 Task: Add a signature Anna Garcia containing Looking forward to connecting, Anna Garcia to email address softage.10@softage.net and add a label Authentication
Action: Mouse moved to (88, 103)
Screenshot: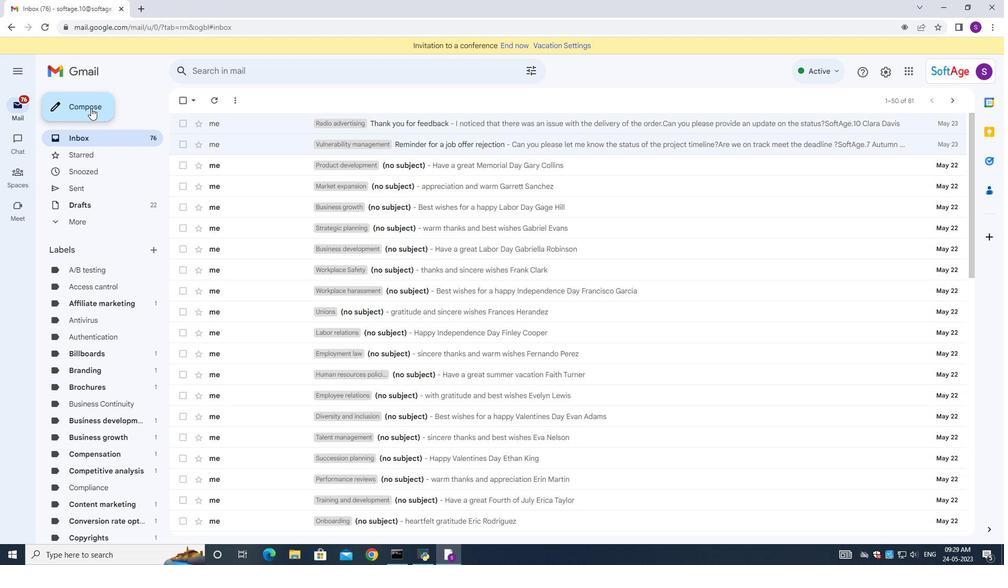 
Action: Mouse pressed left at (88, 103)
Screenshot: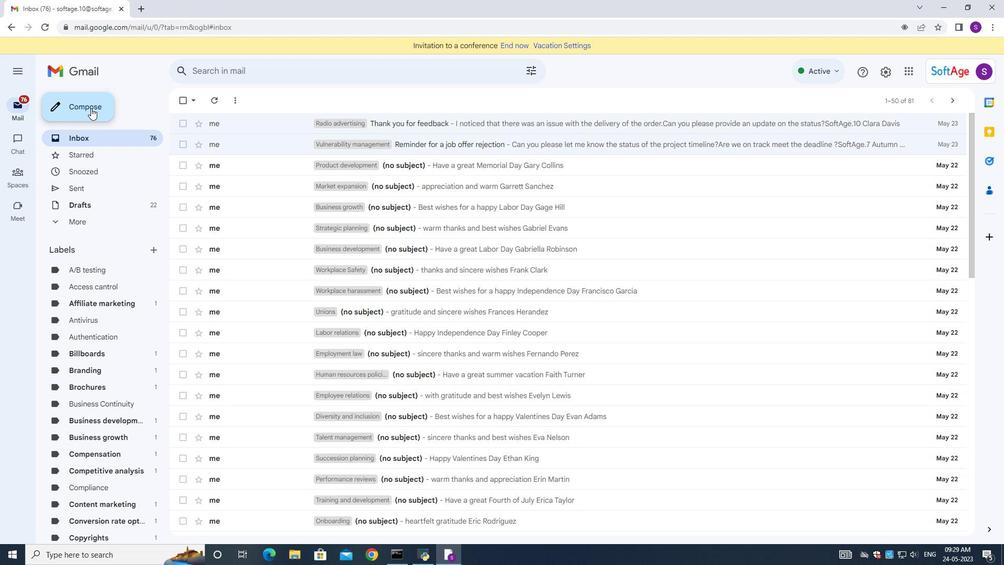 
Action: Mouse moved to (842, 524)
Screenshot: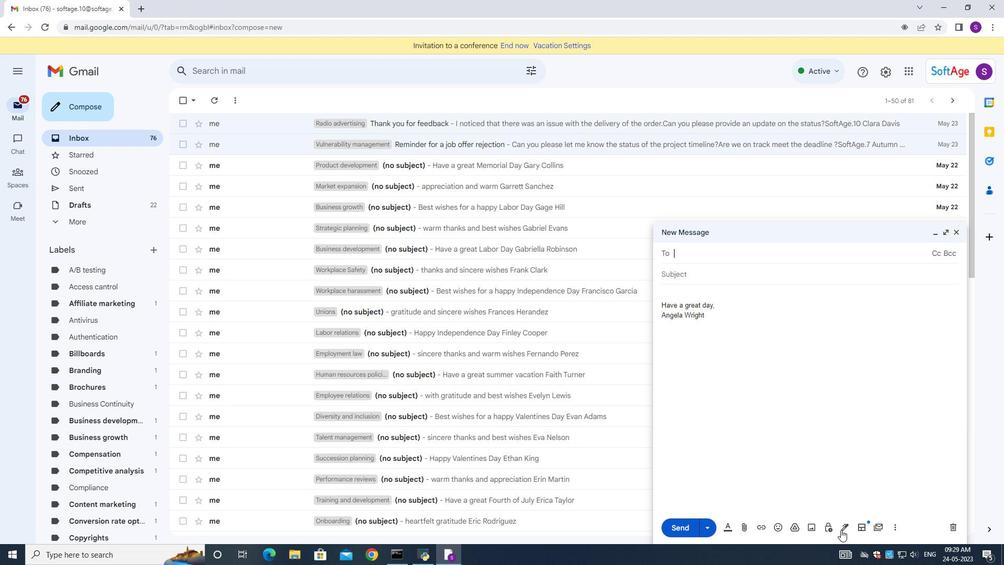 
Action: Mouse pressed left at (842, 524)
Screenshot: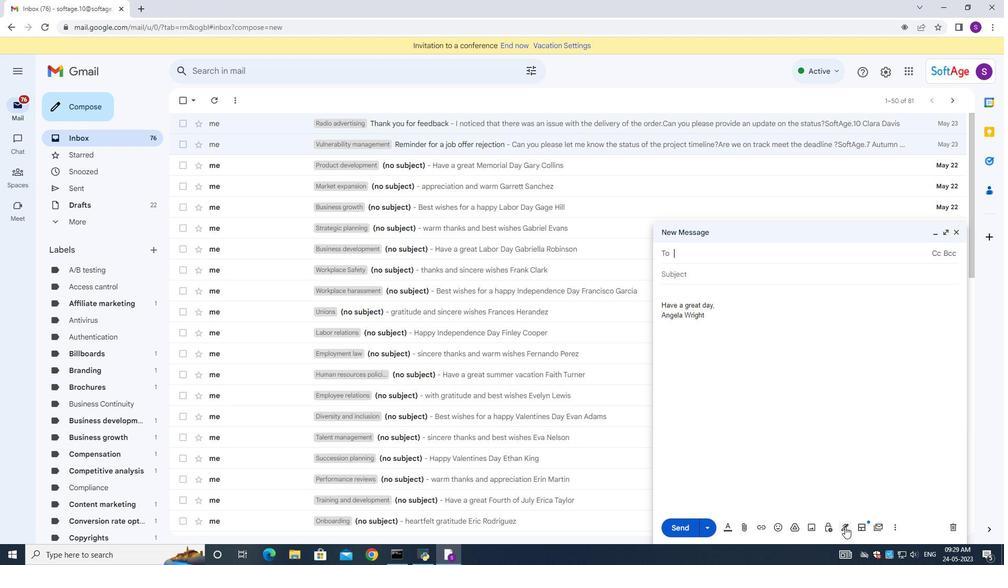 
Action: Mouse moved to (876, 470)
Screenshot: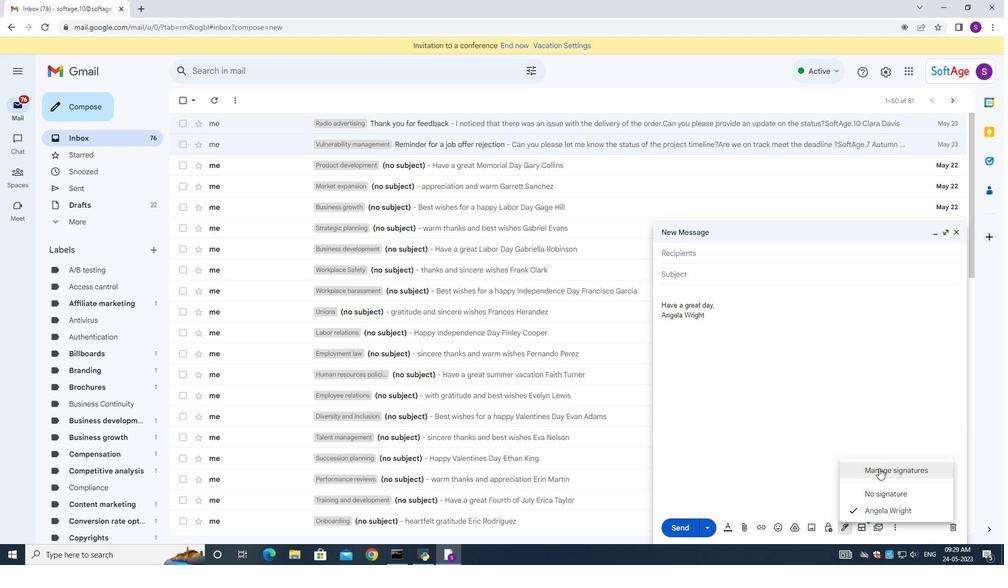 
Action: Mouse pressed left at (876, 470)
Screenshot: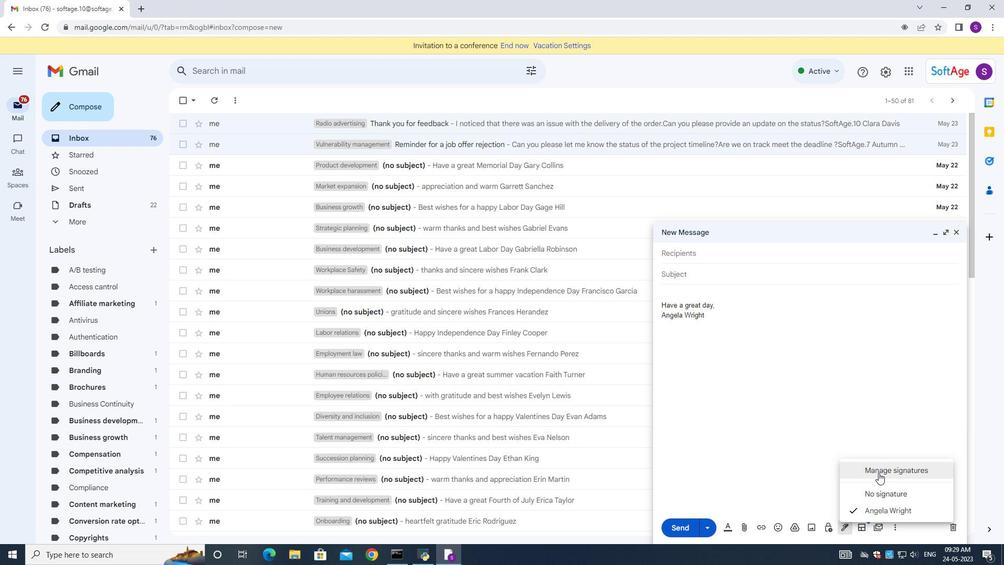 
Action: Mouse moved to (536, 255)
Screenshot: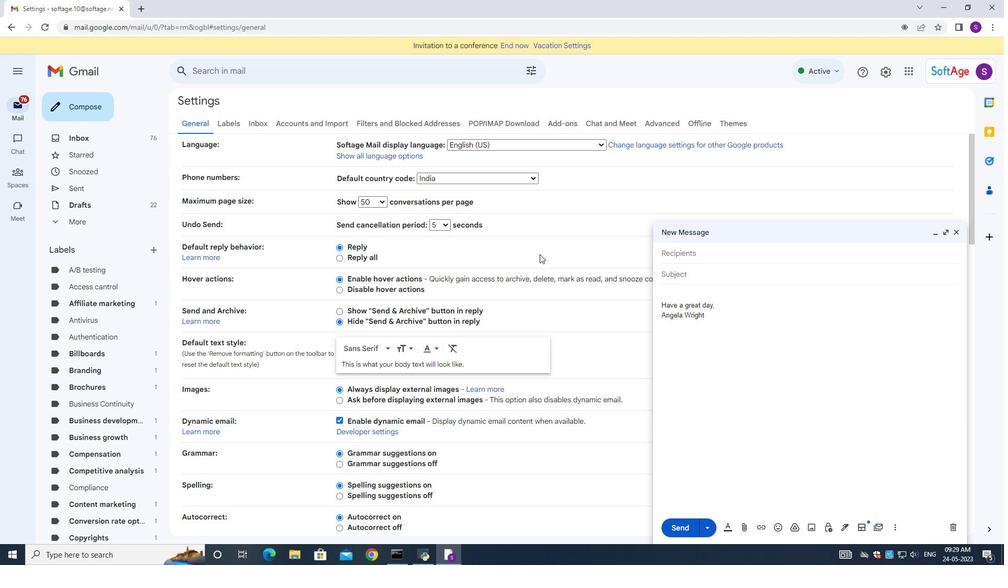 
Action: Mouse scrolled (536, 255) with delta (0, 0)
Screenshot: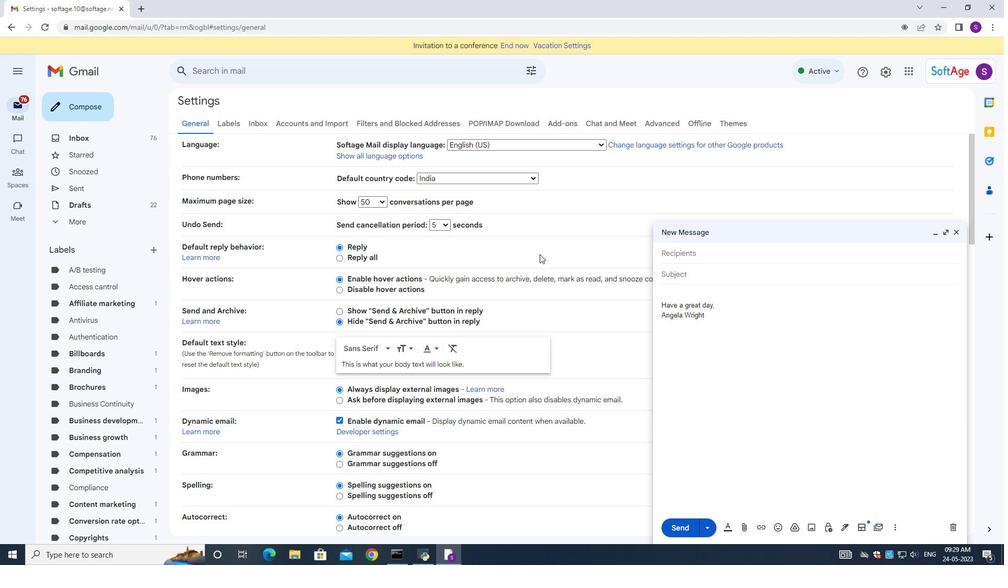 
Action: Mouse moved to (535, 258)
Screenshot: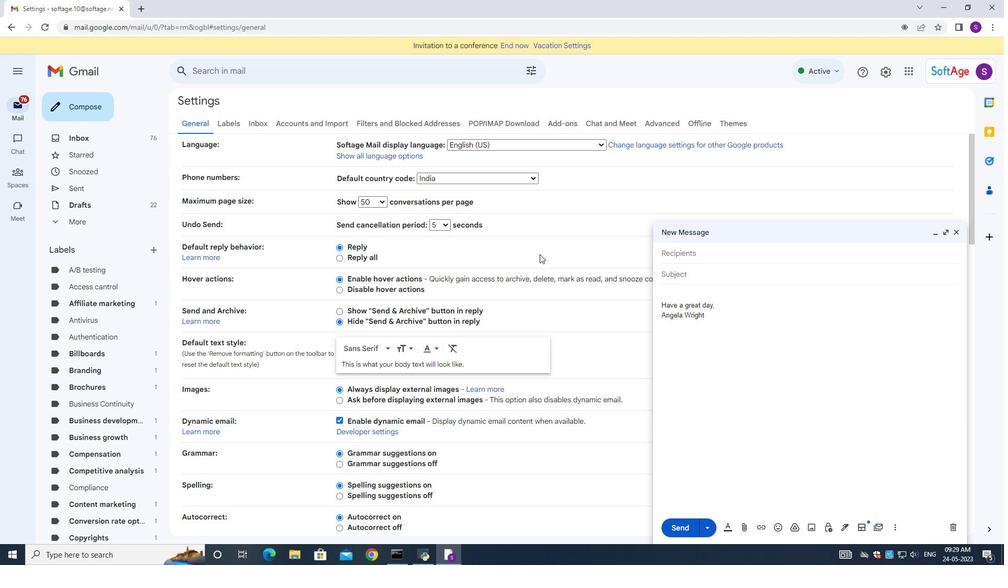 
Action: Mouse scrolled (535, 258) with delta (0, 0)
Screenshot: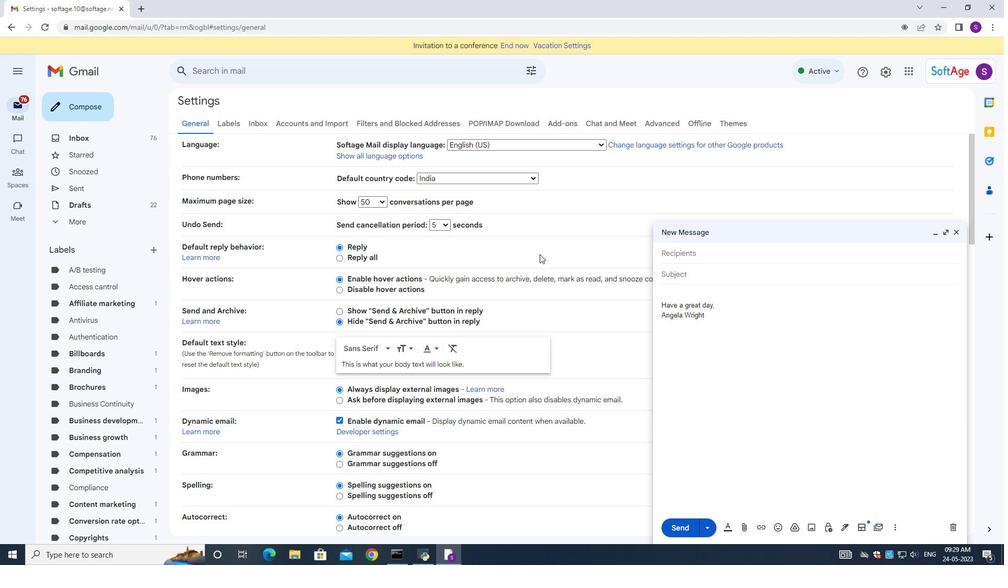 
Action: Mouse moved to (534, 258)
Screenshot: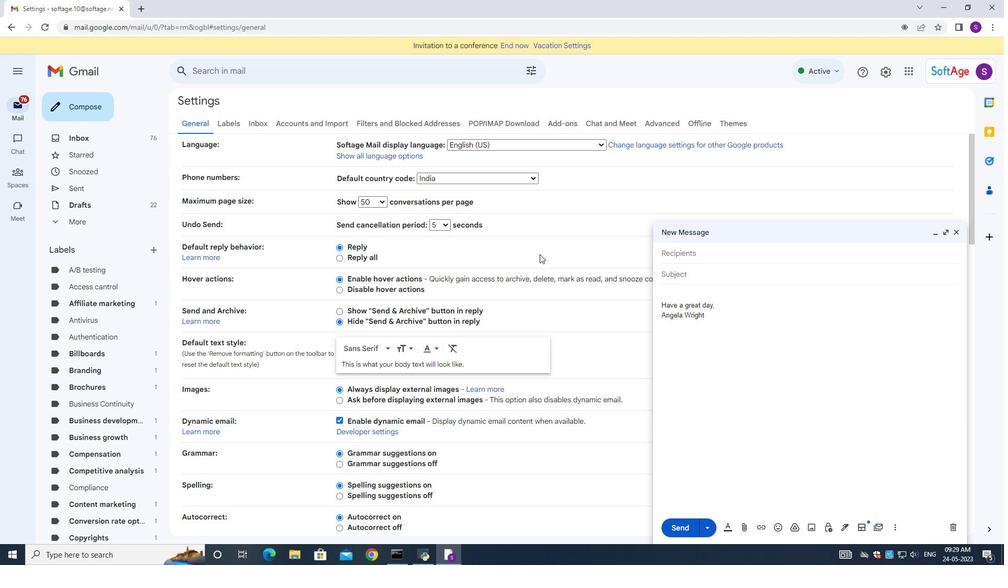 
Action: Mouse scrolled (534, 258) with delta (0, 0)
Screenshot: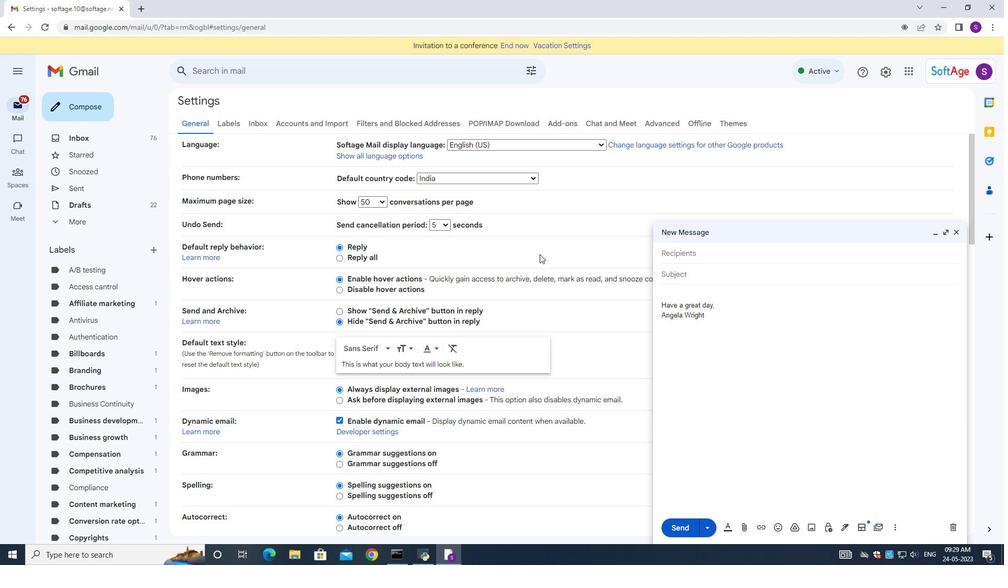 
Action: Mouse moved to (534, 259)
Screenshot: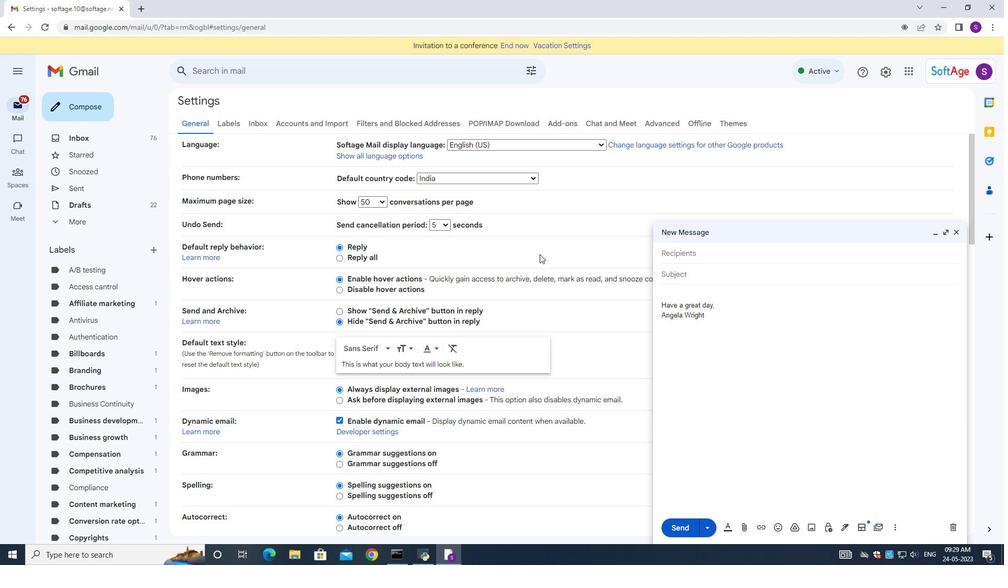 
Action: Mouse scrolled (534, 258) with delta (0, 0)
Screenshot: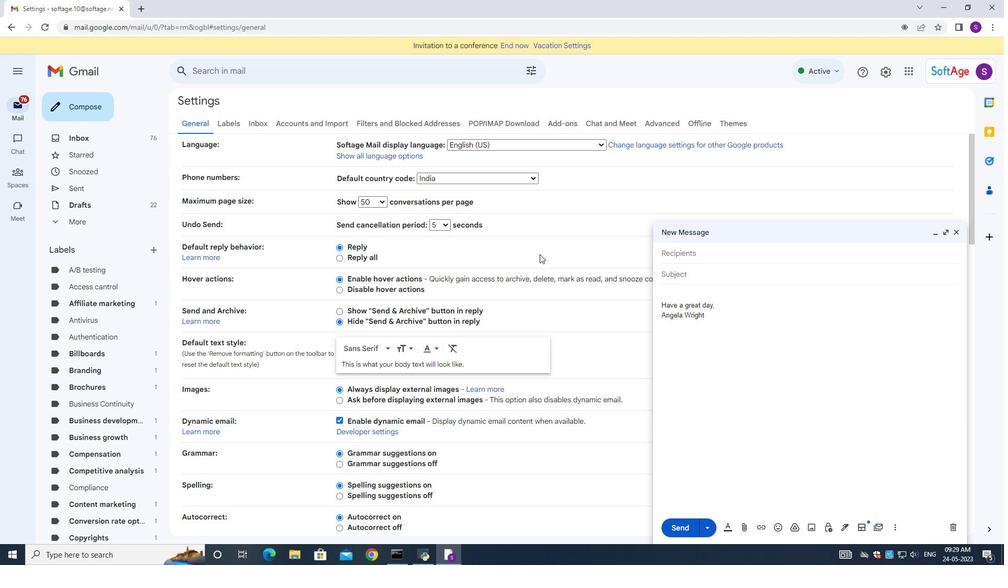 
Action: Mouse scrolled (534, 258) with delta (0, 0)
Screenshot: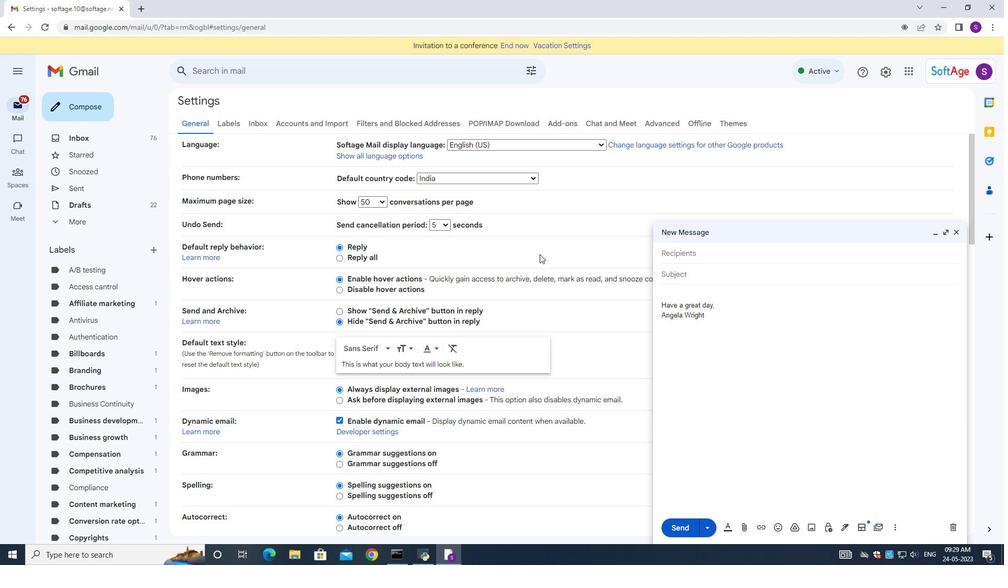 
Action: Mouse scrolled (534, 258) with delta (0, 0)
Screenshot: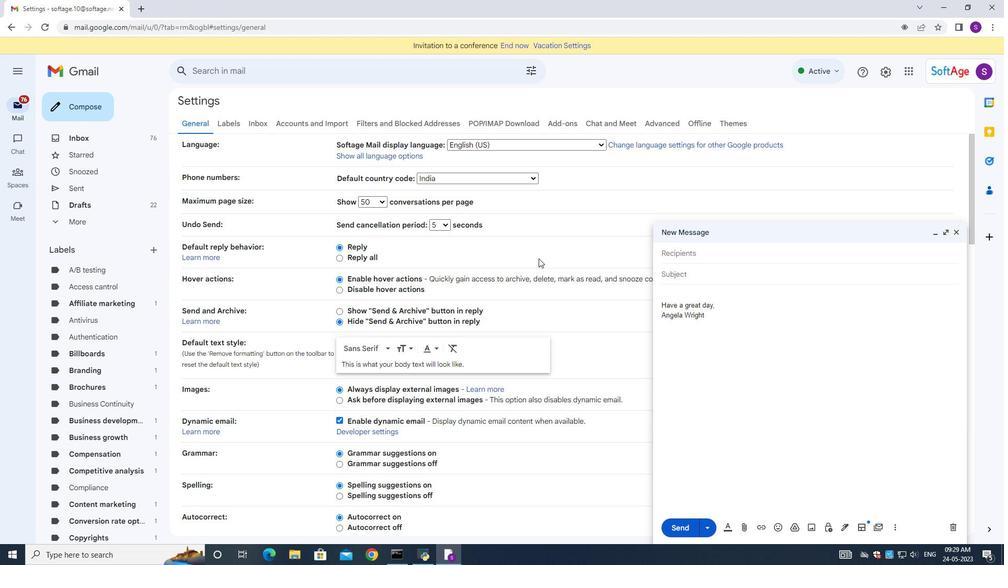 
Action: Mouse moved to (527, 274)
Screenshot: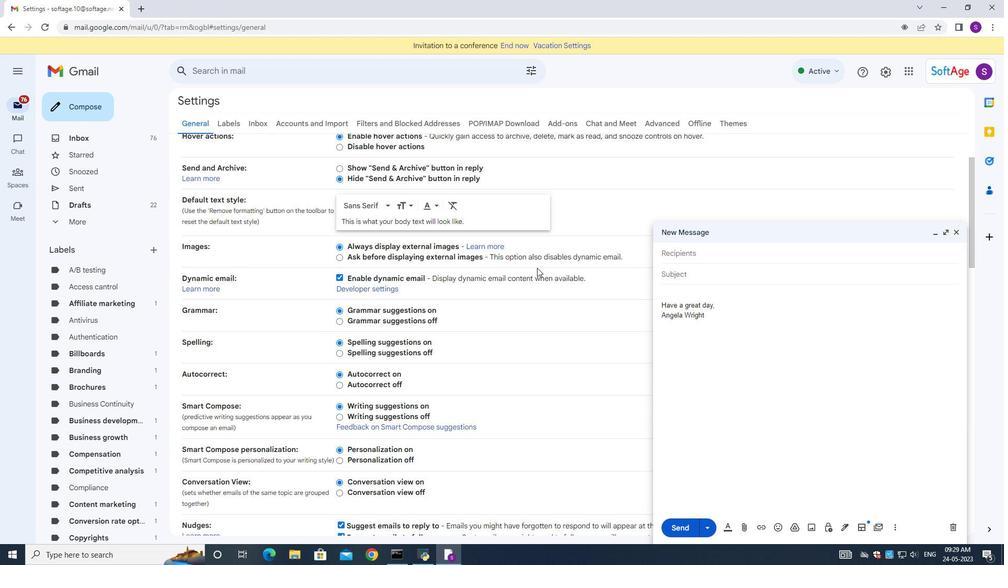 
Action: Mouse scrolled (527, 274) with delta (0, 0)
Screenshot: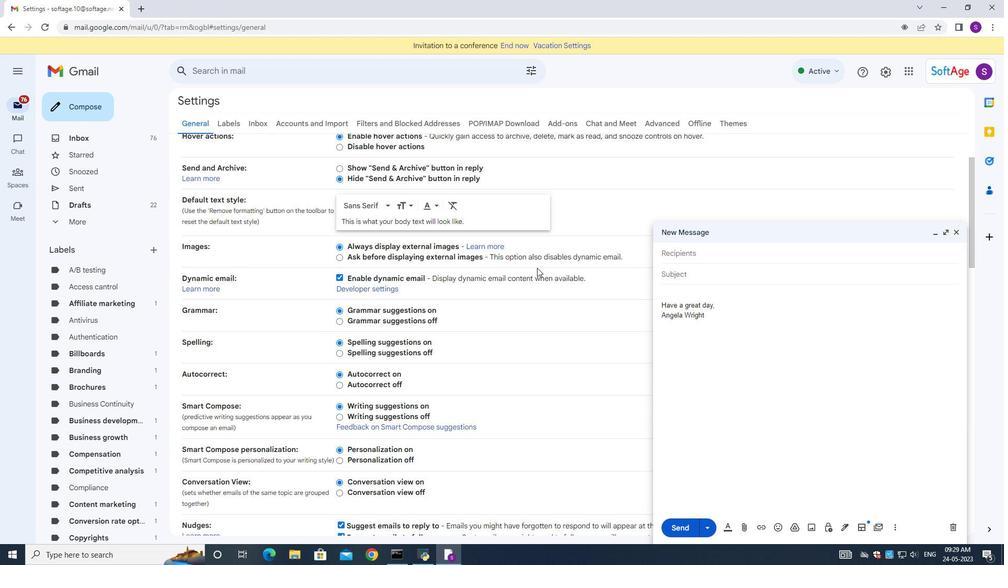 
Action: Mouse moved to (526, 275)
Screenshot: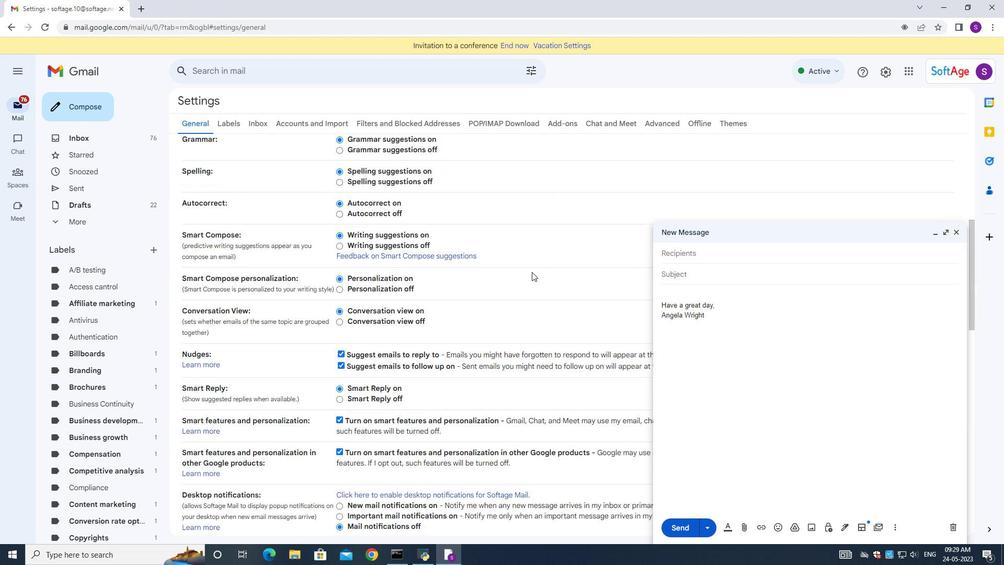 
Action: Mouse scrolled (526, 274) with delta (0, 0)
Screenshot: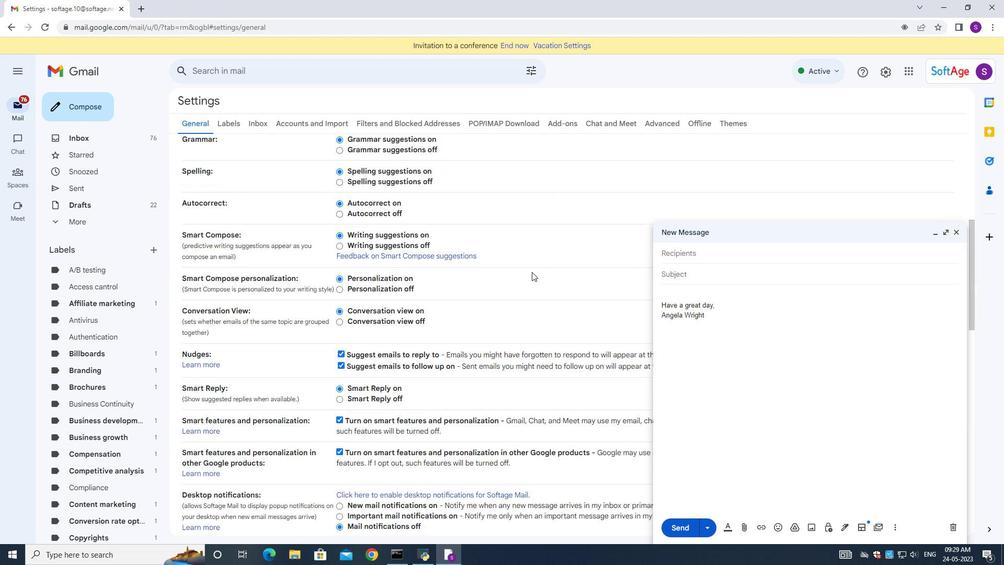 
Action: Mouse scrolled (526, 274) with delta (0, 0)
Screenshot: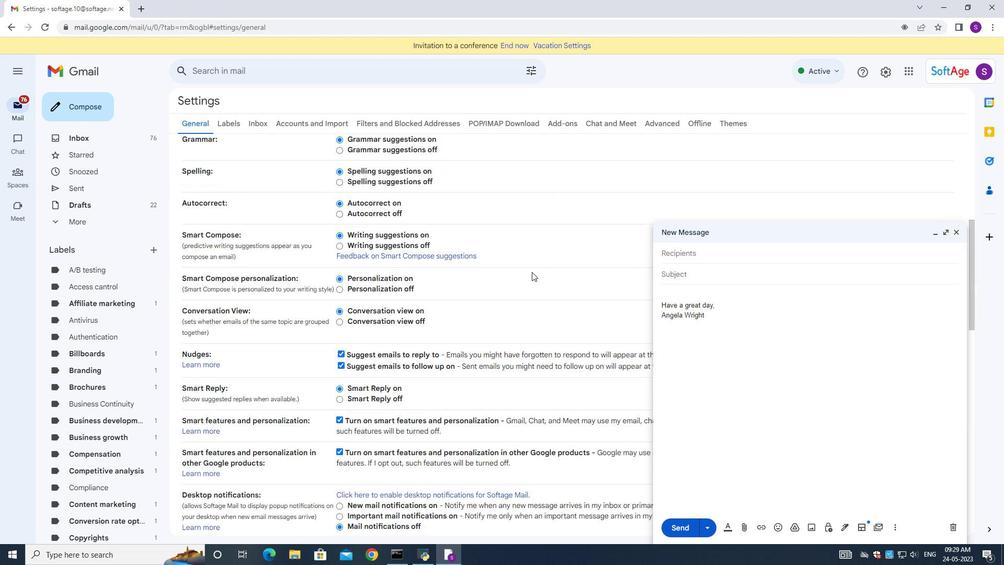 
Action: Mouse scrolled (526, 274) with delta (0, 0)
Screenshot: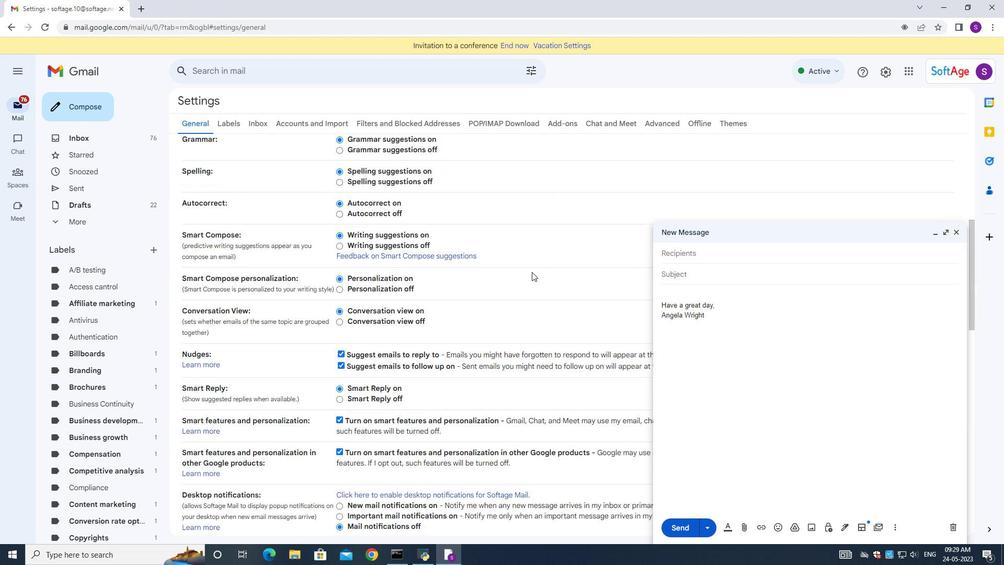 
Action: Mouse scrolled (526, 274) with delta (0, 0)
Screenshot: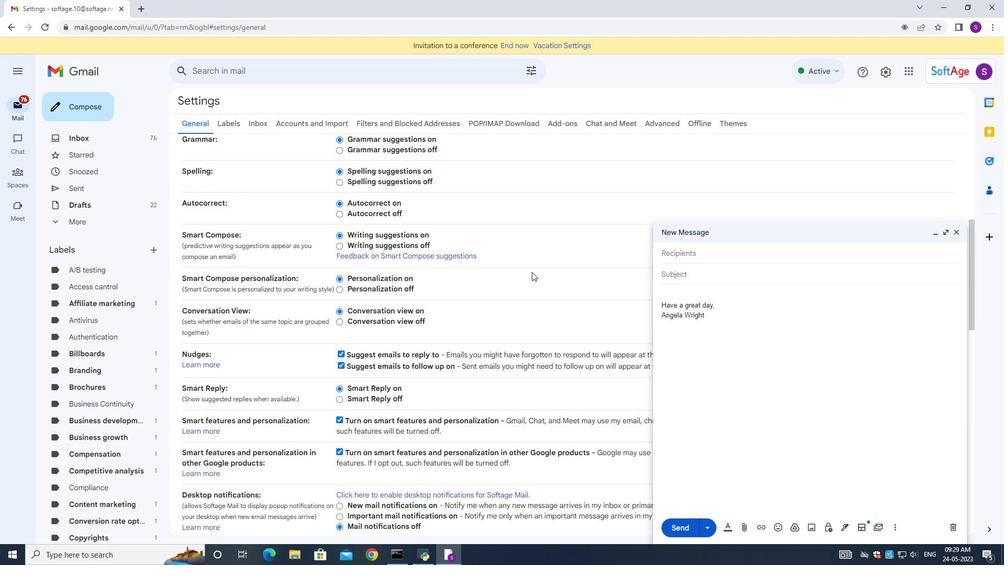 
Action: Mouse scrolled (526, 274) with delta (0, 0)
Screenshot: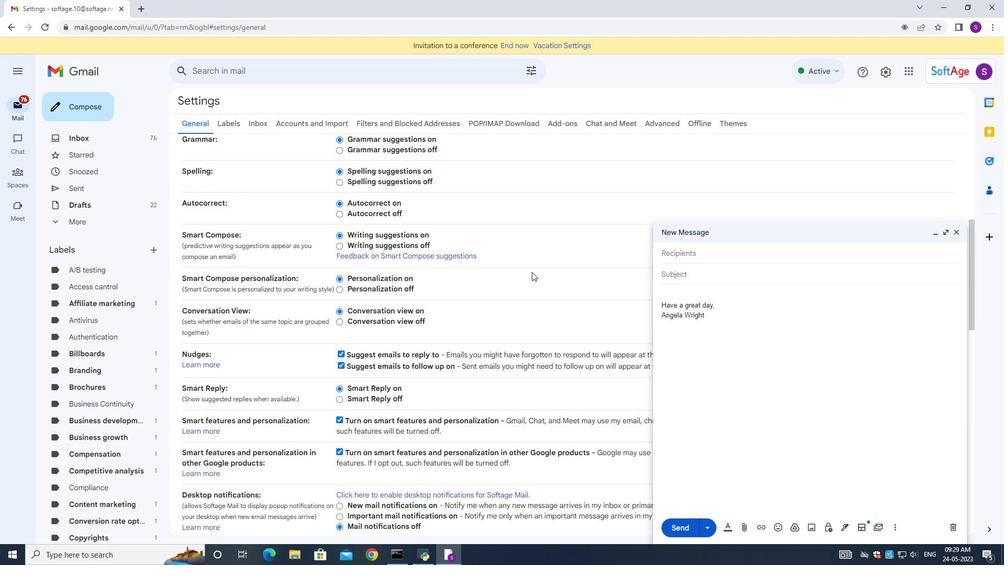 
Action: Mouse moved to (955, 229)
Screenshot: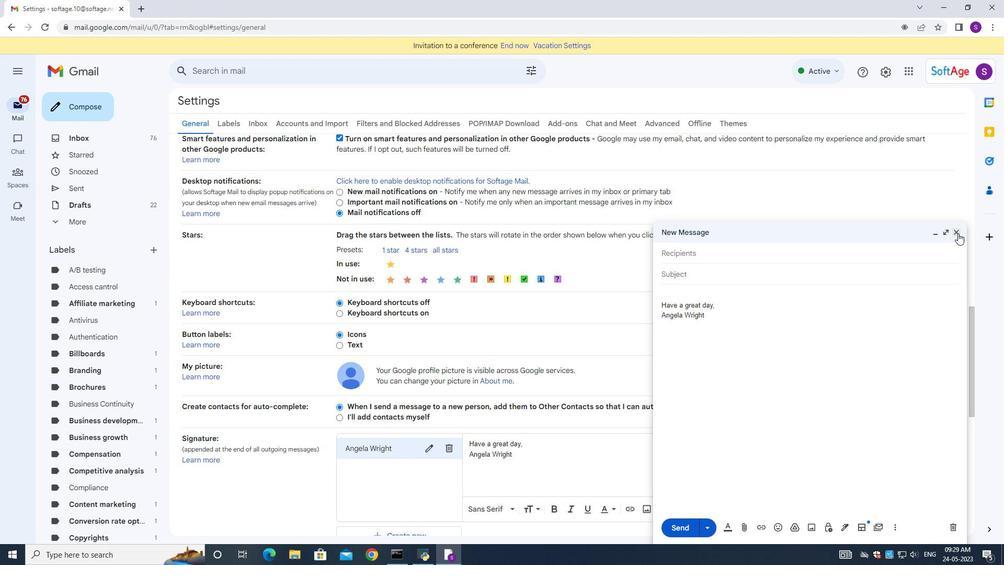 
Action: Mouse pressed left at (955, 229)
Screenshot: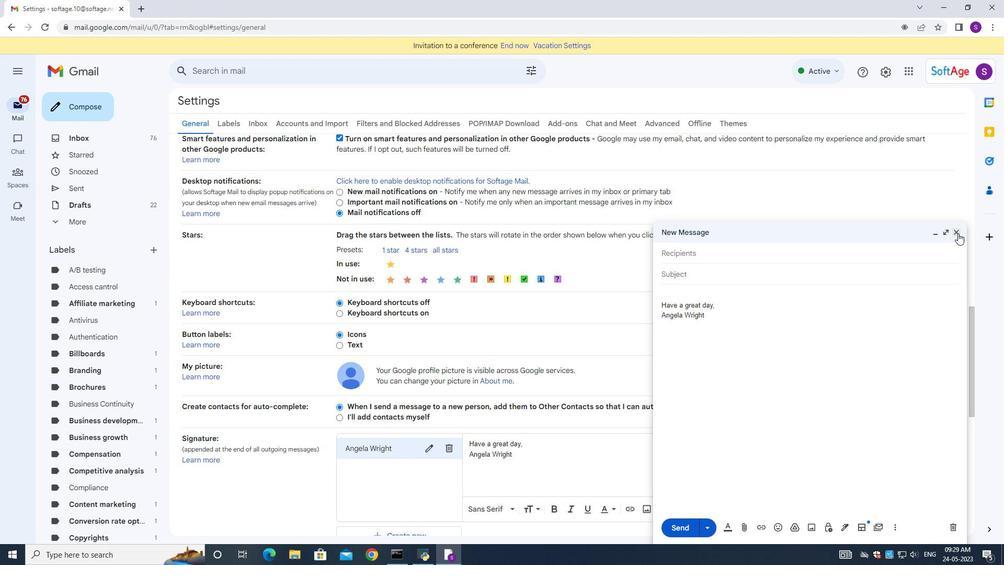 
Action: Mouse moved to (725, 280)
Screenshot: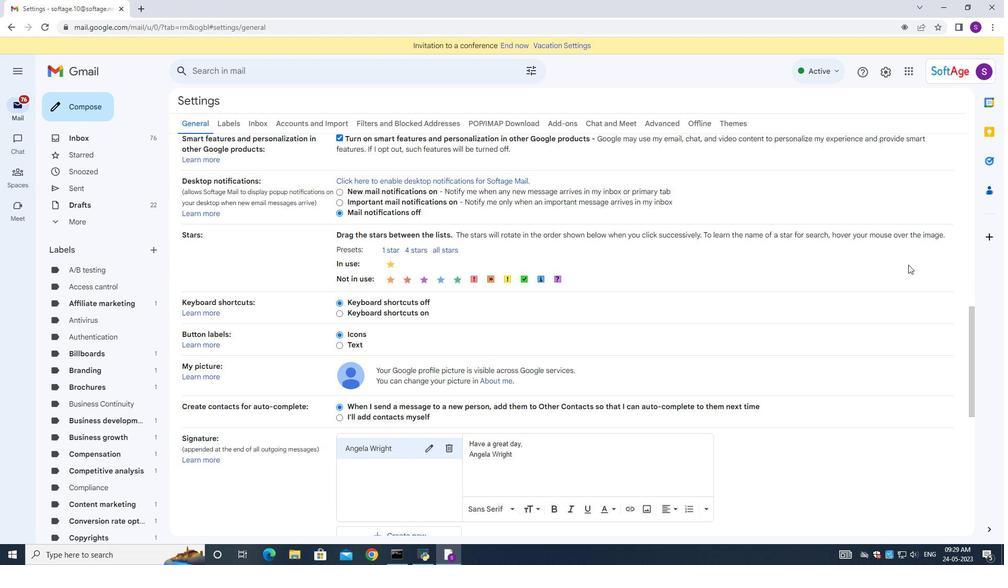 
Action: Mouse scrolled (725, 280) with delta (0, 0)
Screenshot: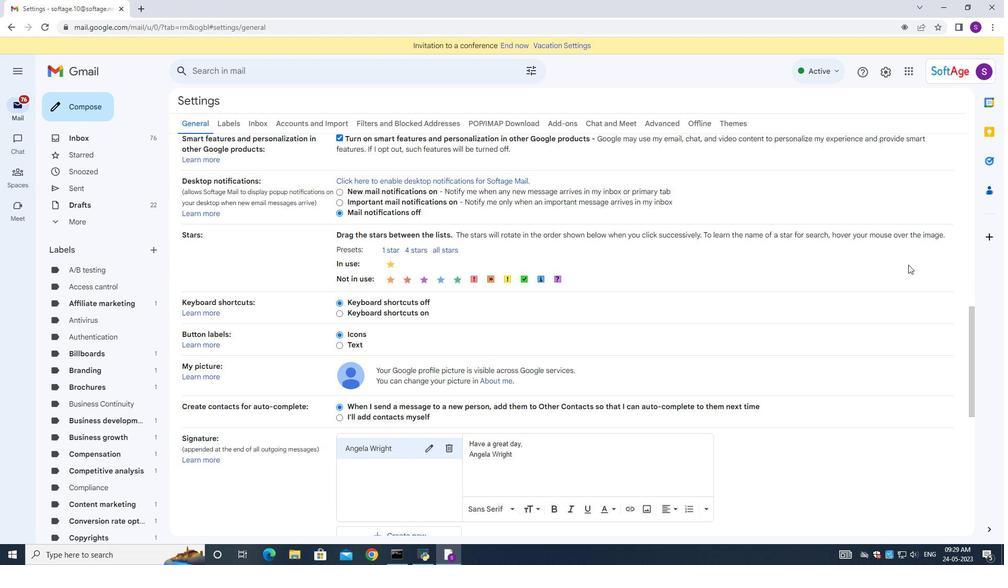 
Action: Mouse moved to (725, 281)
Screenshot: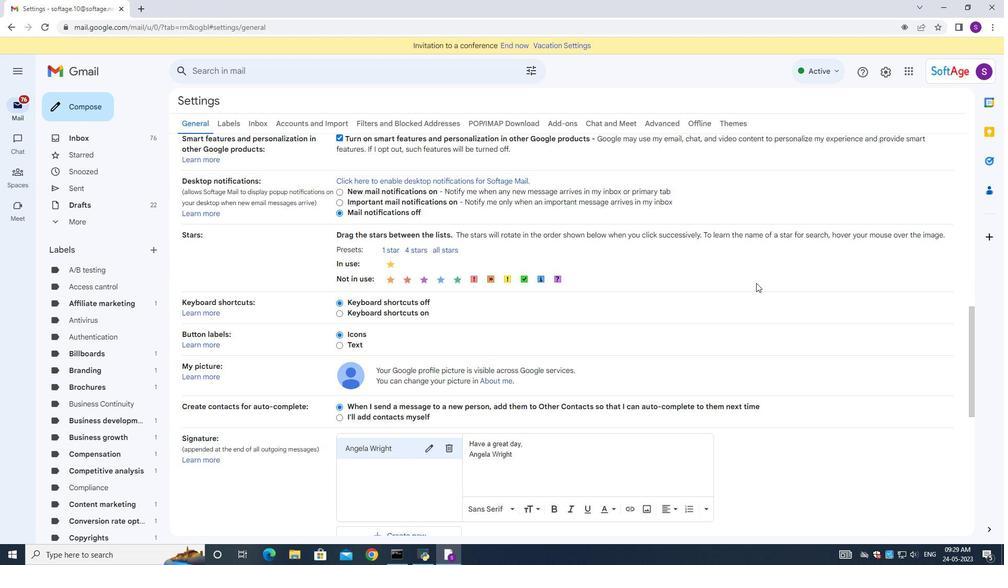 
Action: Mouse scrolled (725, 280) with delta (0, 0)
Screenshot: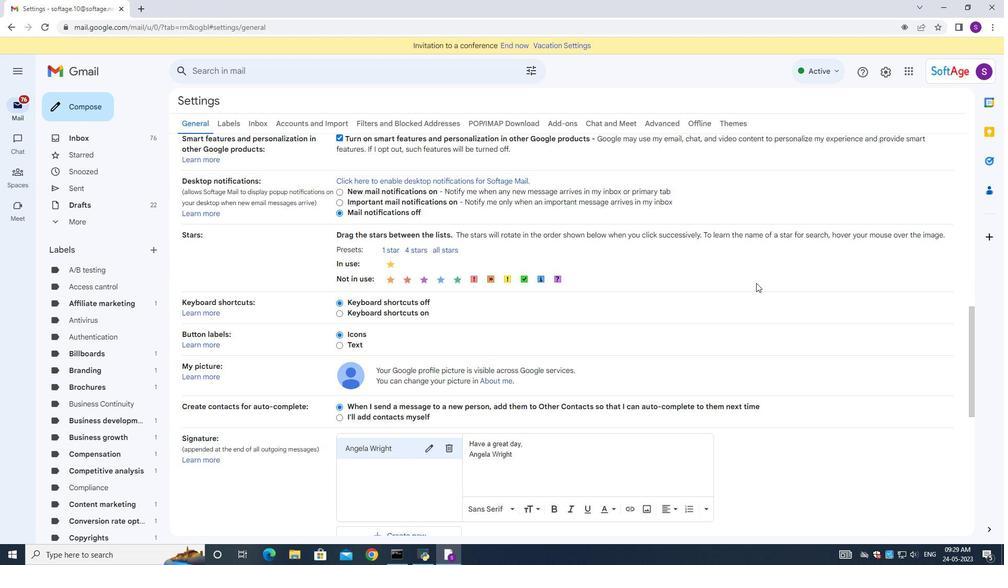
Action: Mouse scrolled (725, 280) with delta (0, 0)
Screenshot: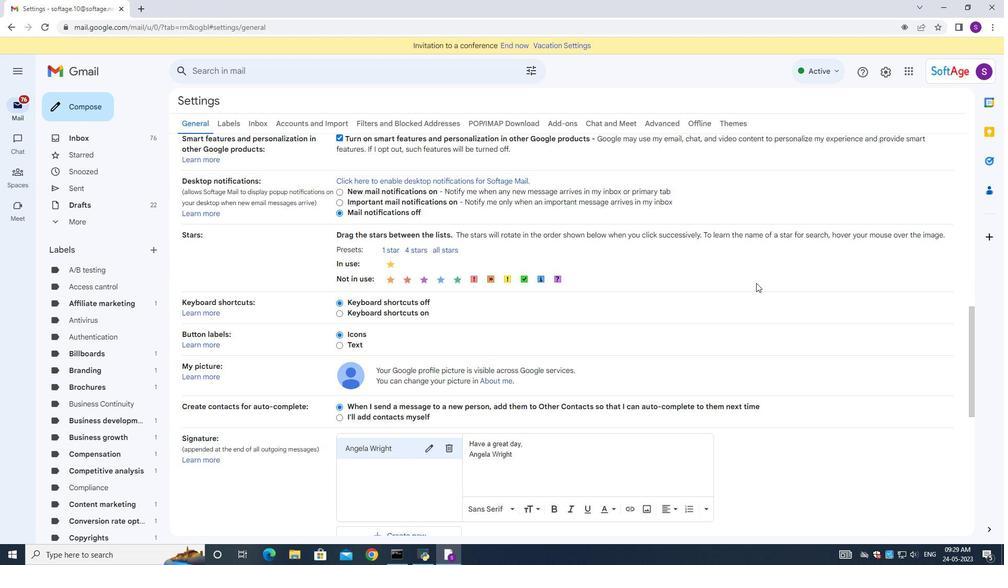 
Action: Mouse scrolled (725, 280) with delta (0, 0)
Screenshot: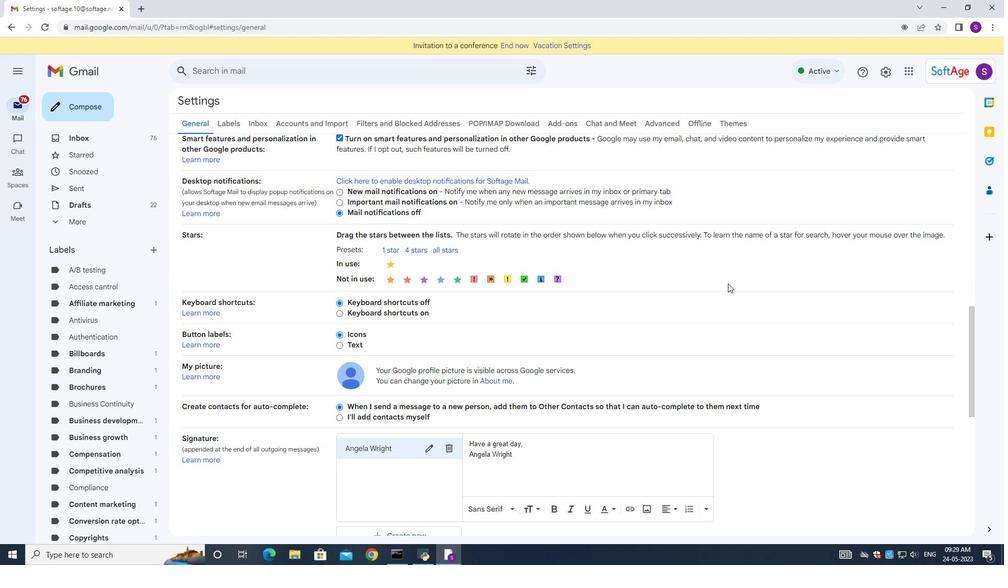 
Action: Mouse scrolled (725, 280) with delta (0, 0)
Screenshot: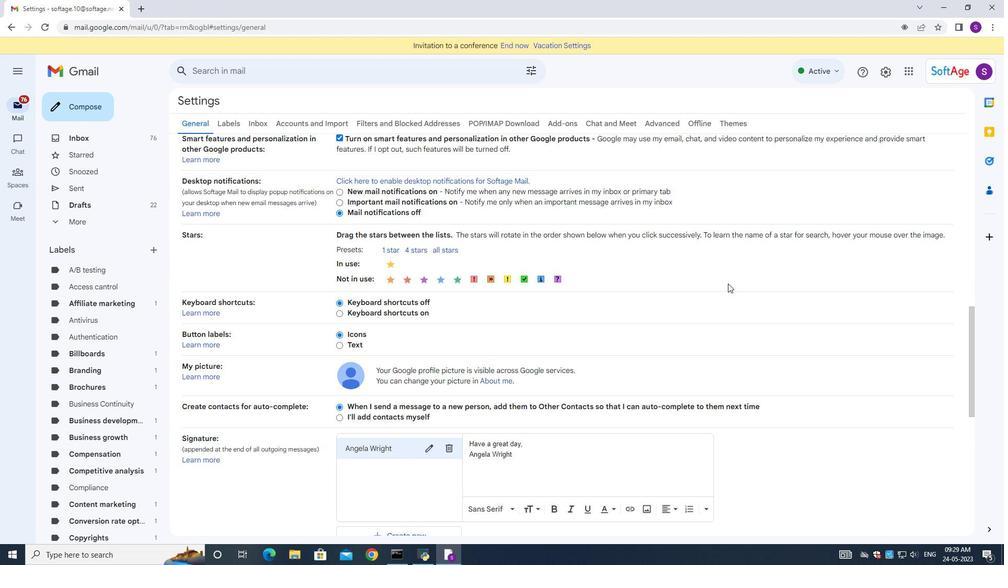 
Action: Mouse moved to (424, 186)
Screenshot: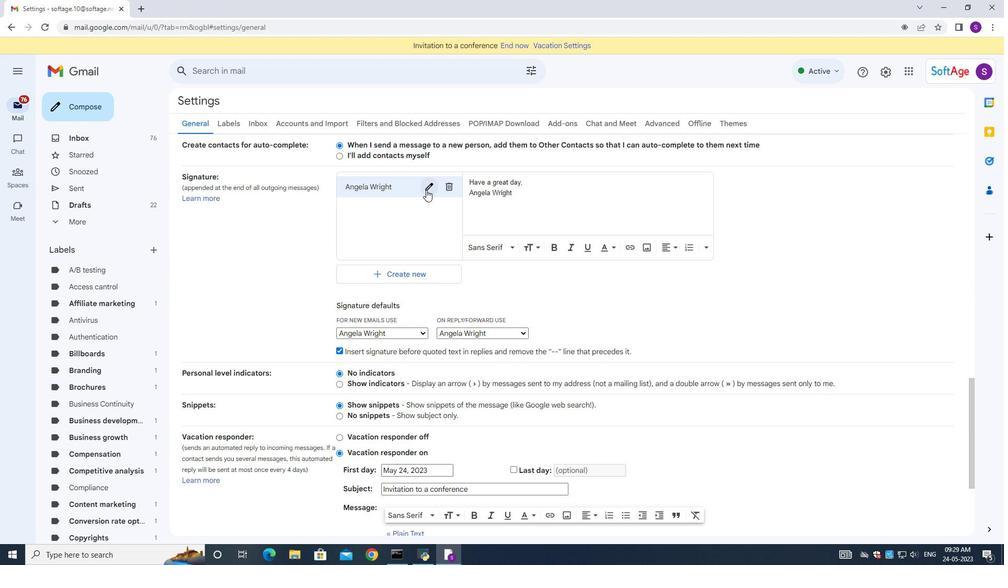 
Action: Mouse pressed left at (424, 186)
Screenshot: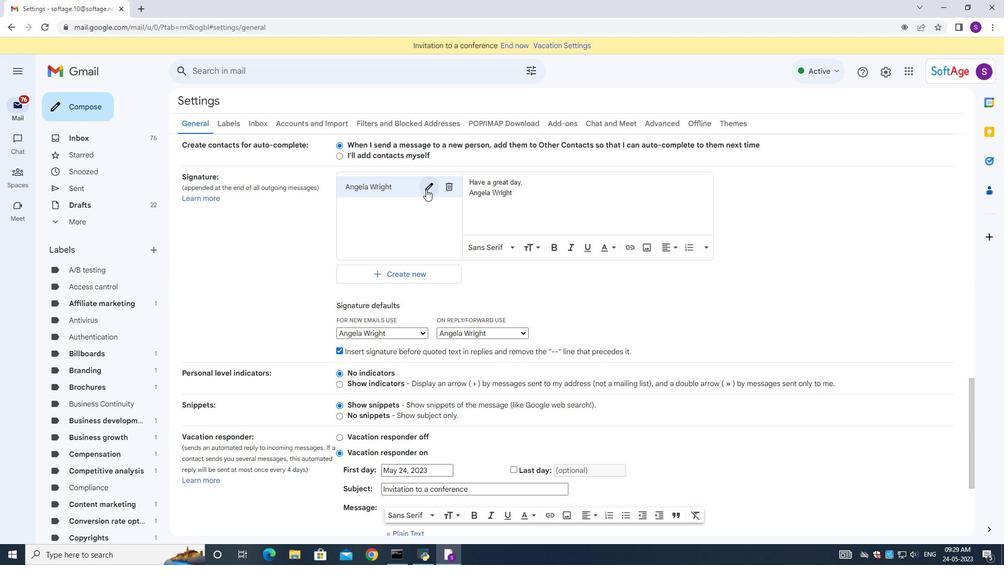 
Action: Mouse moved to (424, 186)
Screenshot: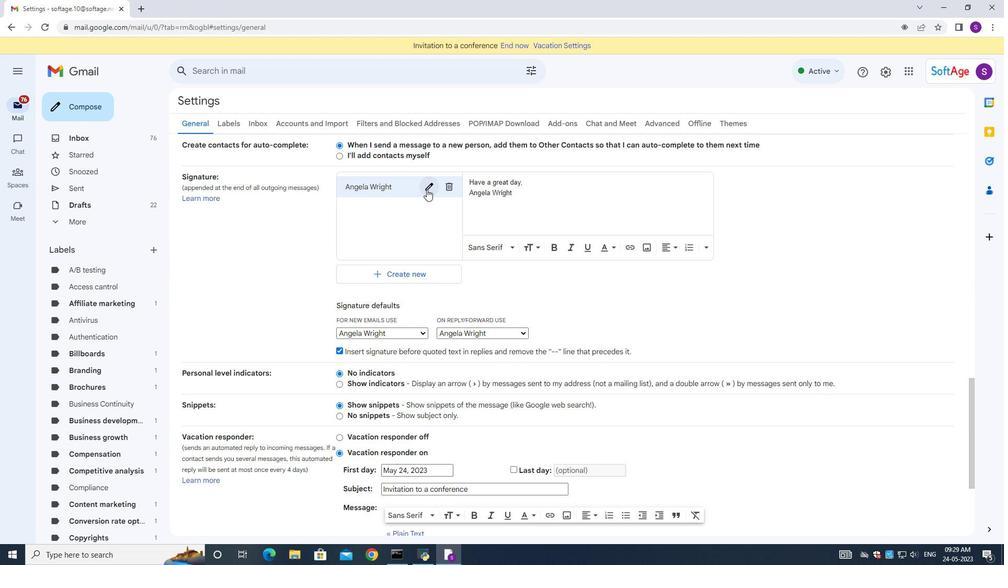 
Action: Key pressed ctrl+A<Key.backspace><Key.shift><Key.shift><Key.shift><Key.shift><Key.shift><Key.shift><Key.shift><Key.shift><Key.shift><Key.shift><Key.shift><Key.shift><Key.shift><Key.shift><Key.shift><Key.shift><Key.shift><Key.shift><Key.shift><Key.shift><Key.shift><Key.shift><Key.shift><Key.shift><Key.shift><Key.shift><Key.shift><Key.shift><Key.shift><Key.shift><Key.shift><Key.shift>Anna<Key.space><Key.shift><Key.shift><Key.shift><Key.shift><Key.shift><Key.shift><Key.shift><Key.shift><Key.shift><Key.shift><Key.shift><Key.shift>Garcia<Key.space>
Screenshot: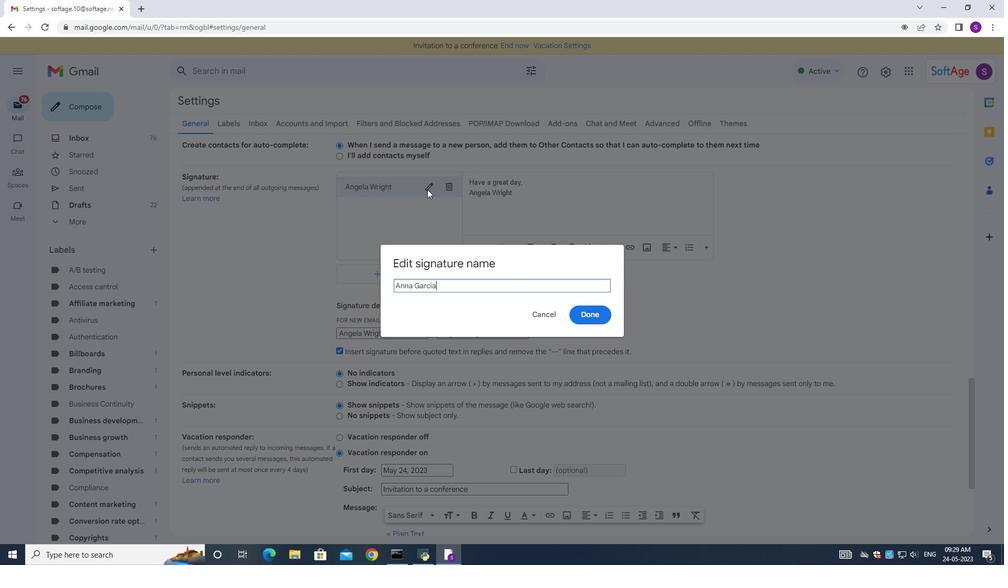 
Action: Mouse moved to (589, 310)
Screenshot: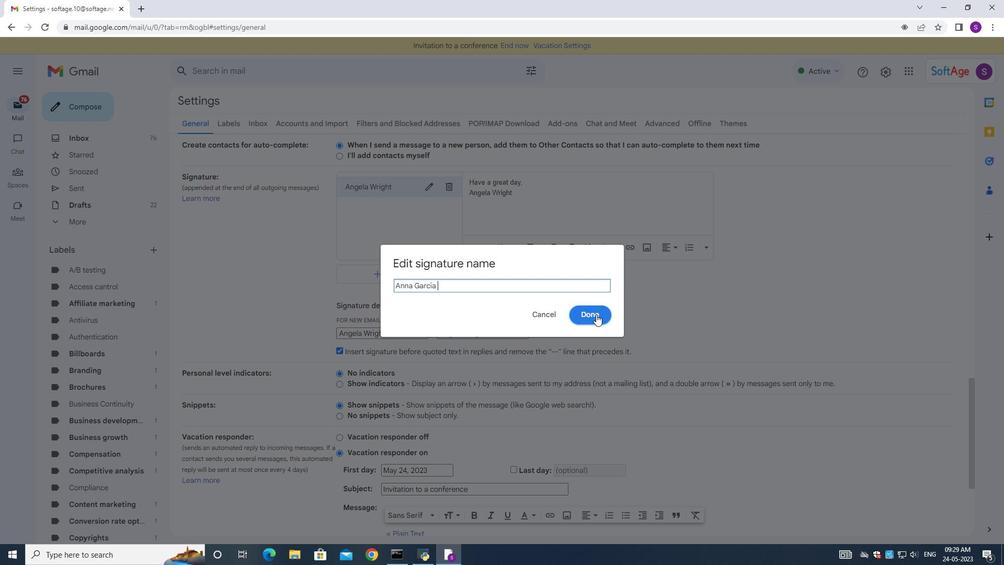
Action: Mouse pressed left at (589, 310)
Screenshot: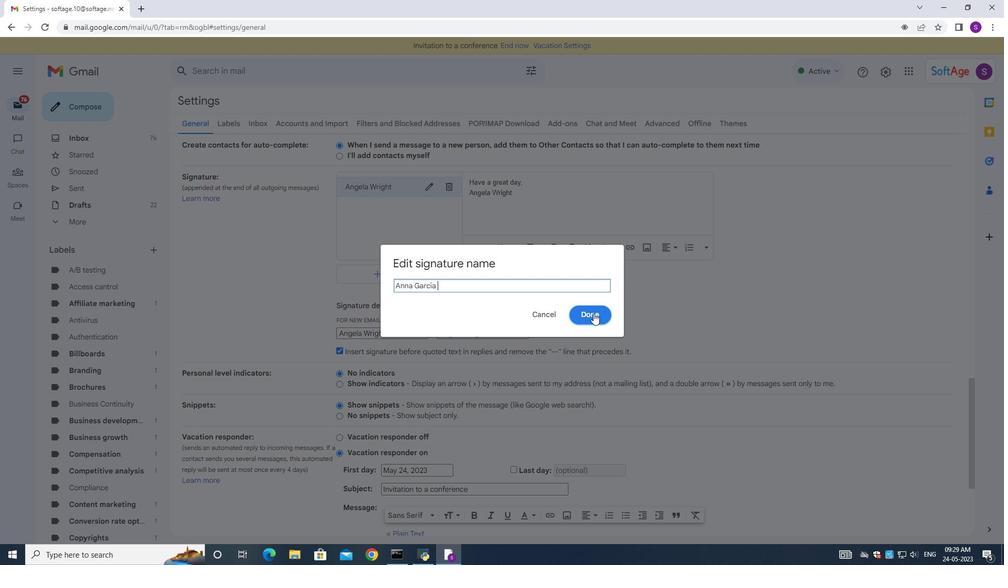 
Action: Mouse moved to (582, 212)
Screenshot: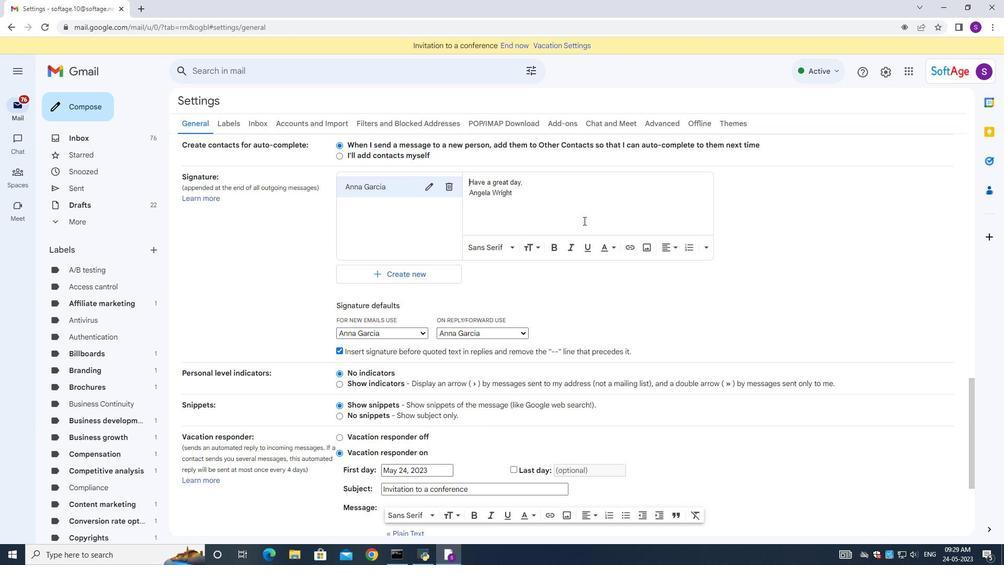 
Action: Mouse pressed left at (582, 212)
Screenshot: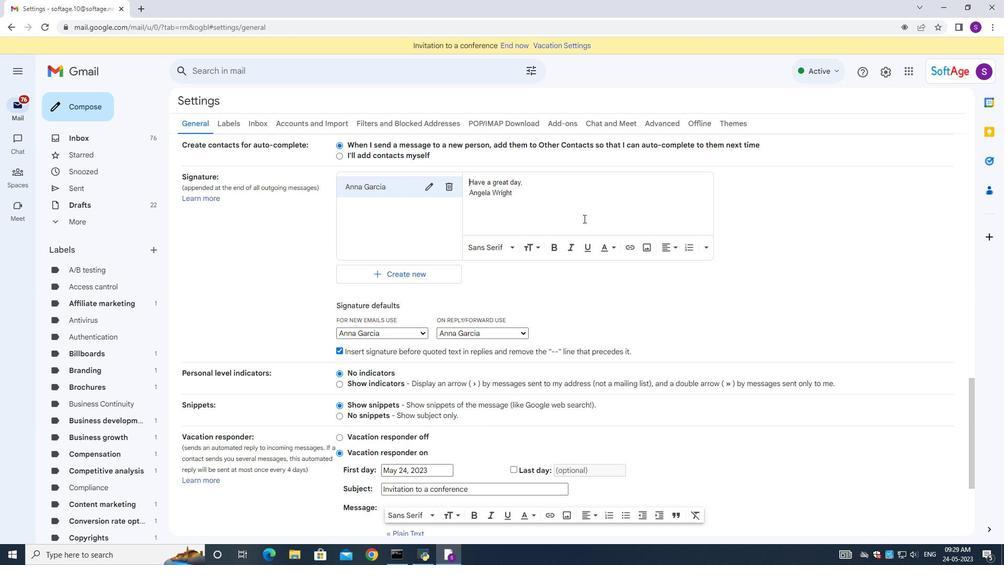 
Action: Mouse moved to (583, 212)
Screenshot: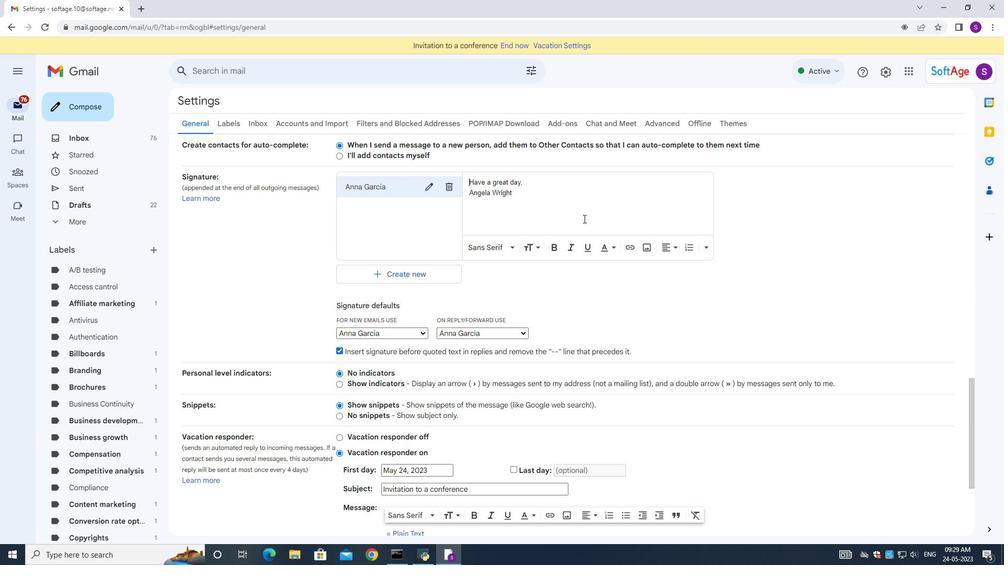 
Action: Key pressed ctrl+A<Key.backspace><Key.shift><Key.shift><Key.shift><Key.shift><Key.shift><Key.shift><Key.shift><Key.shift><Key.shift><Key.shift><Key.shift><Key.shift><Key.shift><Key.shift><Key.shift><Key.shift><Key.shift><Key.shift><Key.shift><Key.shift><Key.shift><Key.shift><Key.shift><Key.shift><Key.shift><Key.shift><Key.shift><Key.shift><Key.shift><Key.shift><Key.shift><Key.shift><Key.shift><Key.shift><Key.shift><Key.shift><Key.shift><Key.shift><Key.shift><Key.shift><Key.shift><Key.shift><Key.shift><Key.shift><Key.shift><Key.shift><Key.shift><Key.shift><Key.shift><Key.shift><Key.shift><Key.shift><Key.shift><Key.shift><Key.shift><Key.shift><Key.shift><Key.shift><Key.shift><Key.shift><Key.shift><Key.shift><Key.shift><Key.shift><Key.shift><Key.shift><Key.shift><Key.shift><Key.shift>Looking<Key.space>forward<Key.space>to<Key.space>connecting,<Key.enter><Key.shift>Anna<Key.space><Key.shift>Garcia
Screenshot: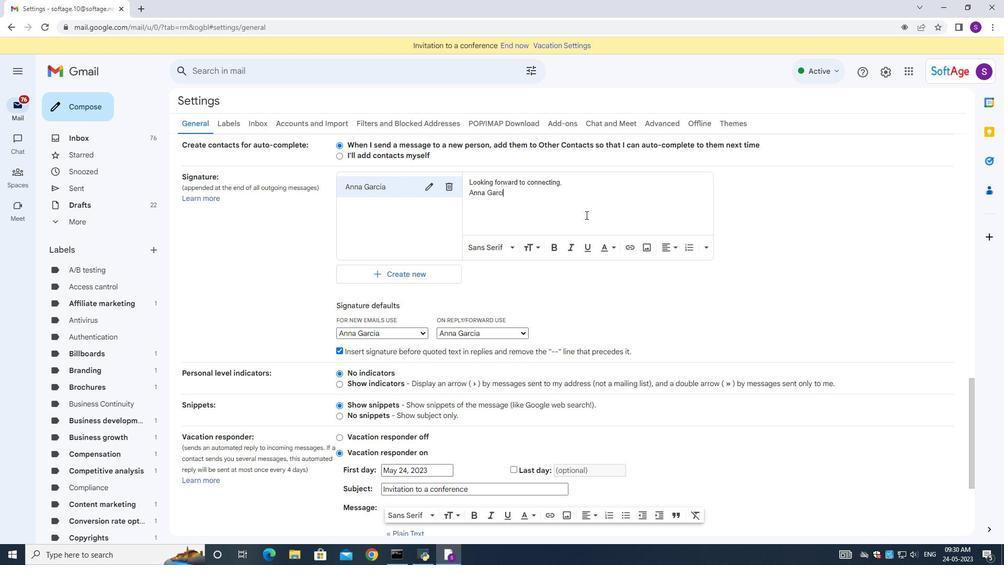 
Action: Mouse moved to (578, 202)
Screenshot: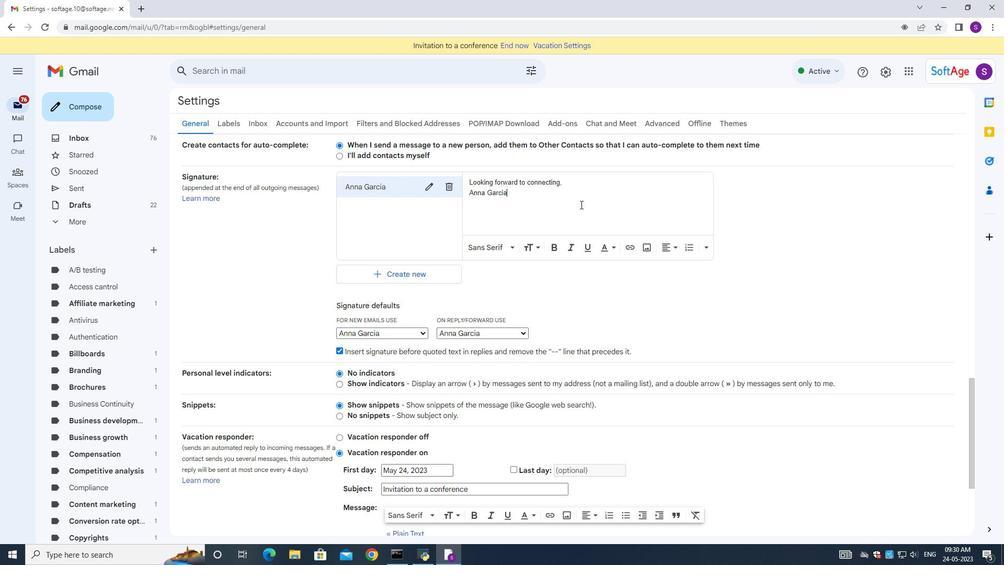 
Action: Mouse scrolled (578, 201) with delta (0, 0)
Screenshot: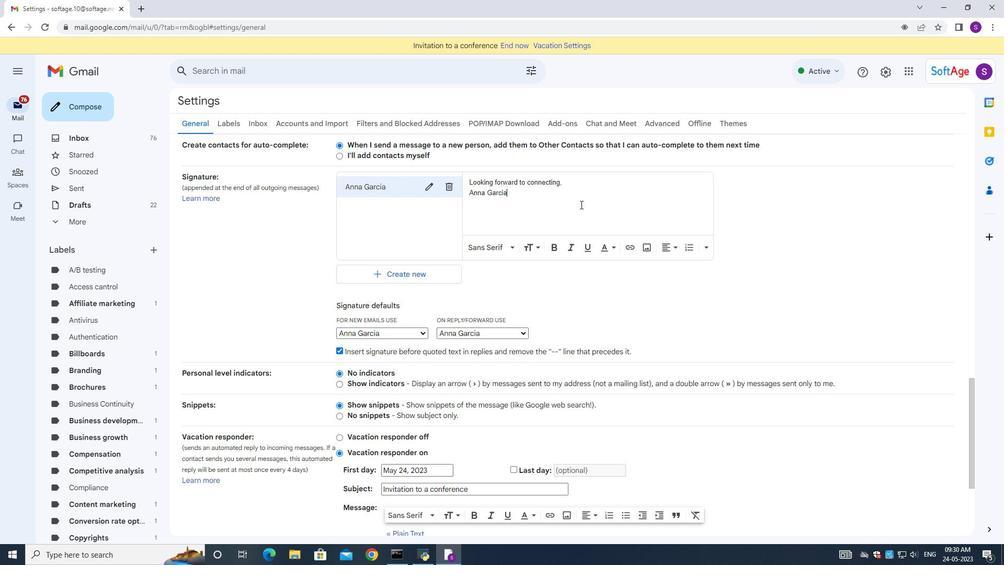 
Action: Mouse moved to (578, 202)
Screenshot: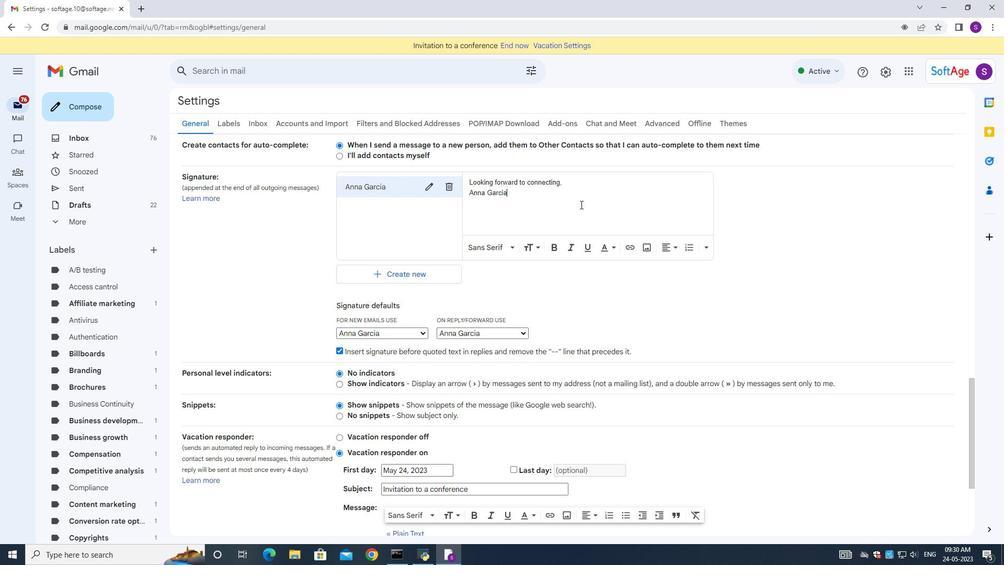 
Action: Mouse scrolled (578, 202) with delta (0, 0)
Screenshot: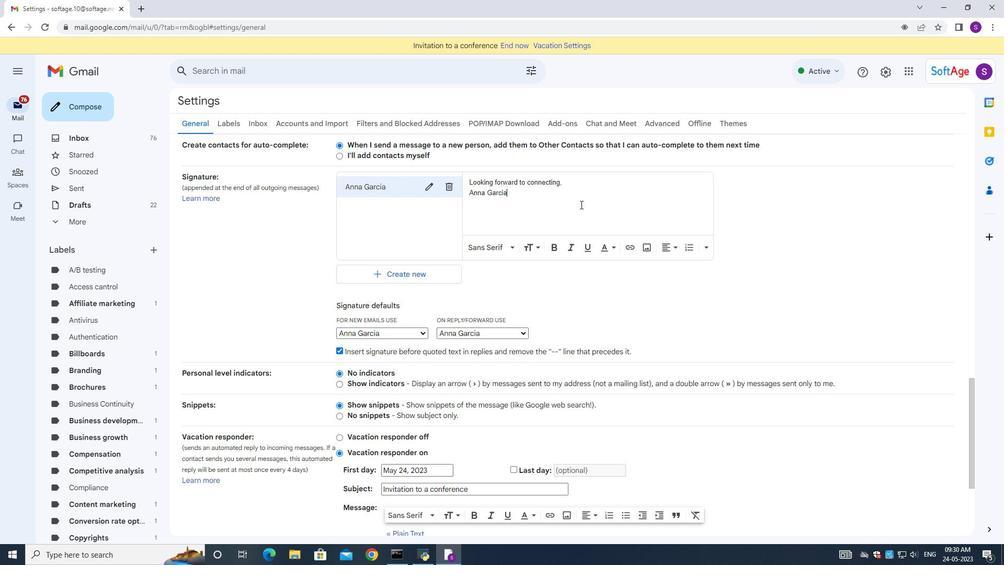 
Action: Mouse moved to (578, 202)
Screenshot: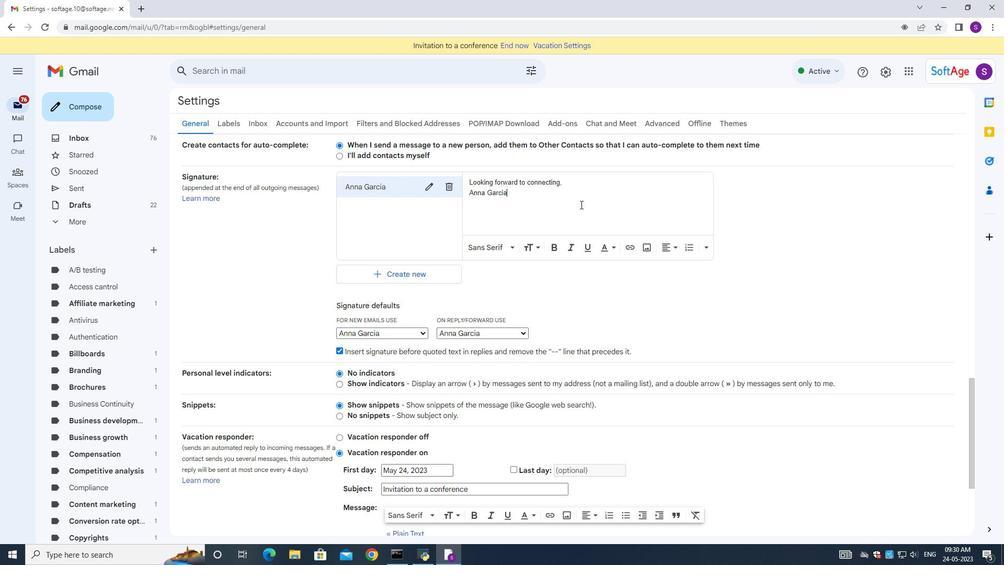 
Action: Mouse scrolled (578, 202) with delta (0, 0)
Screenshot: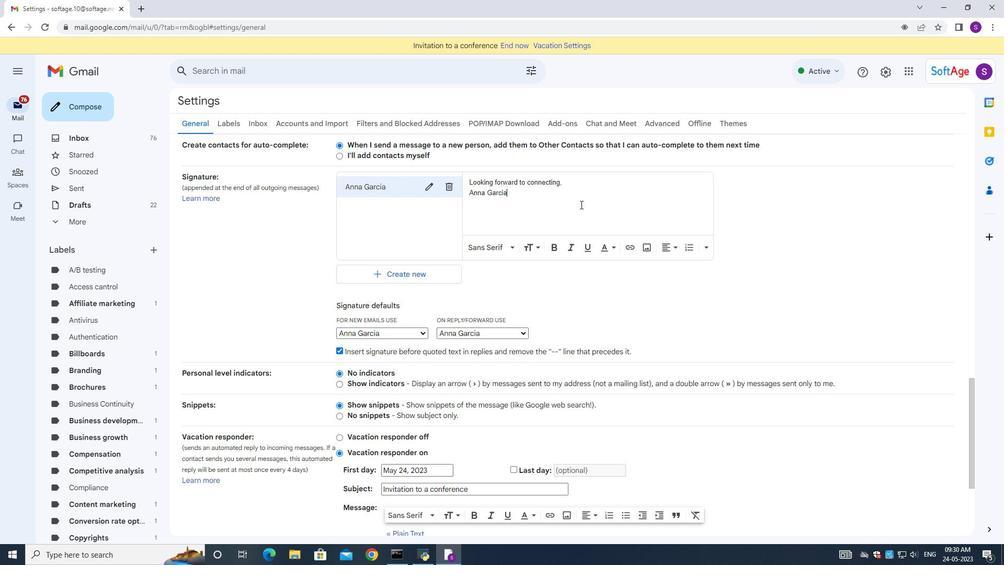 
Action: Mouse scrolled (578, 202) with delta (0, 0)
Screenshot: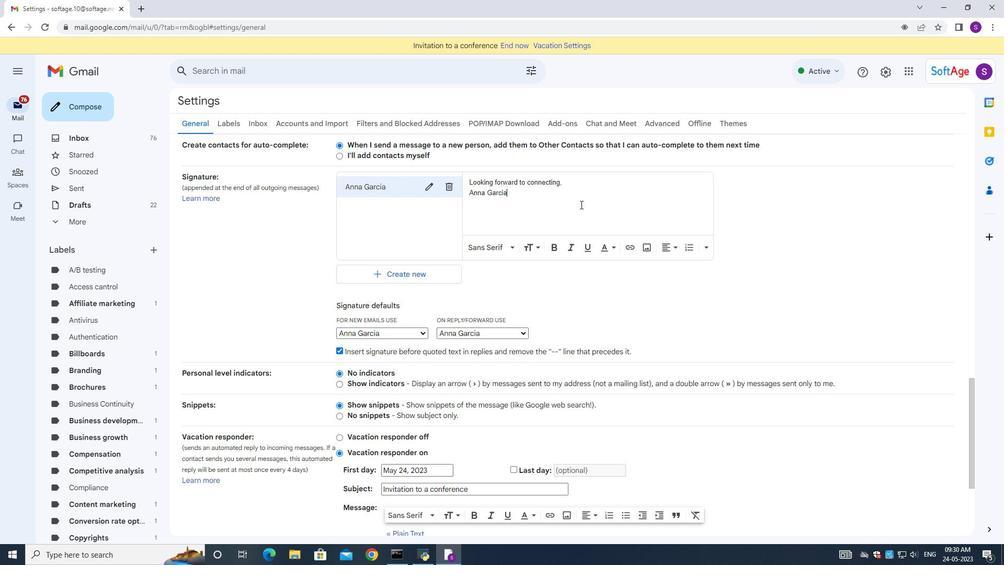 
Action: Mouse moved to (541, 276)
Screenshot: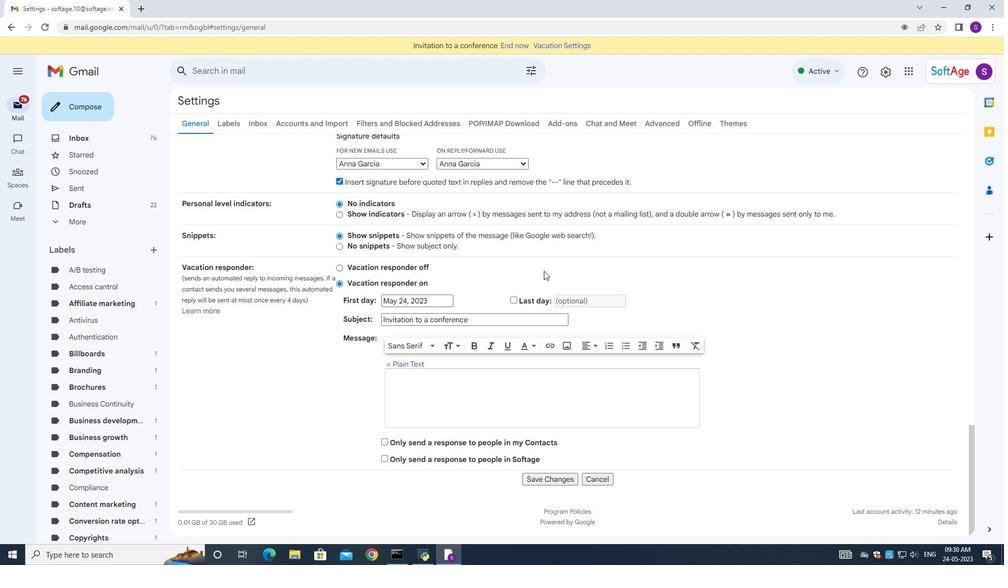 
Action: Mouse scrolled (541, 276) with delta (0, 0)
Screenshot: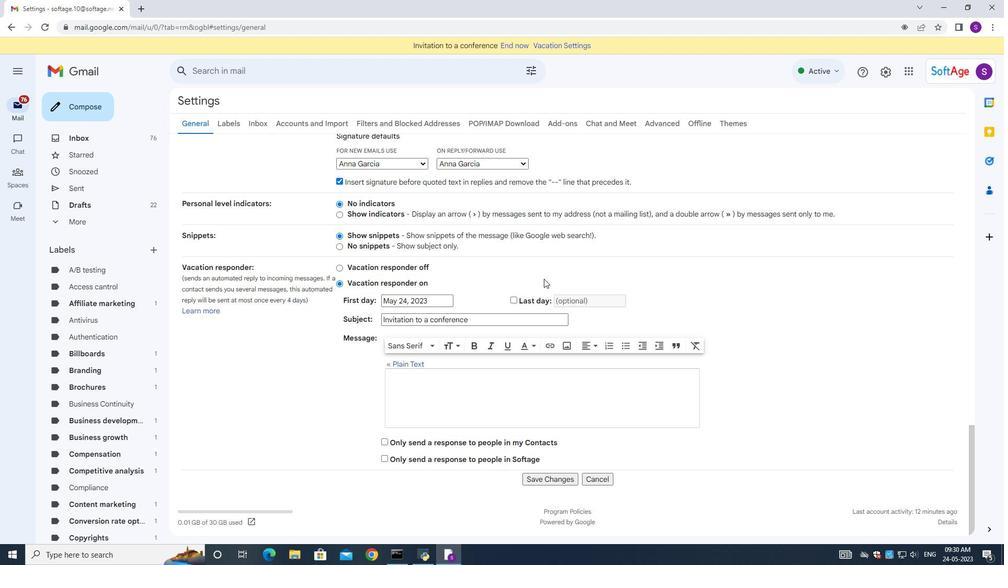 
Action: Mouse scrolled (541, 276) with delta (0, 0)
Screenshot: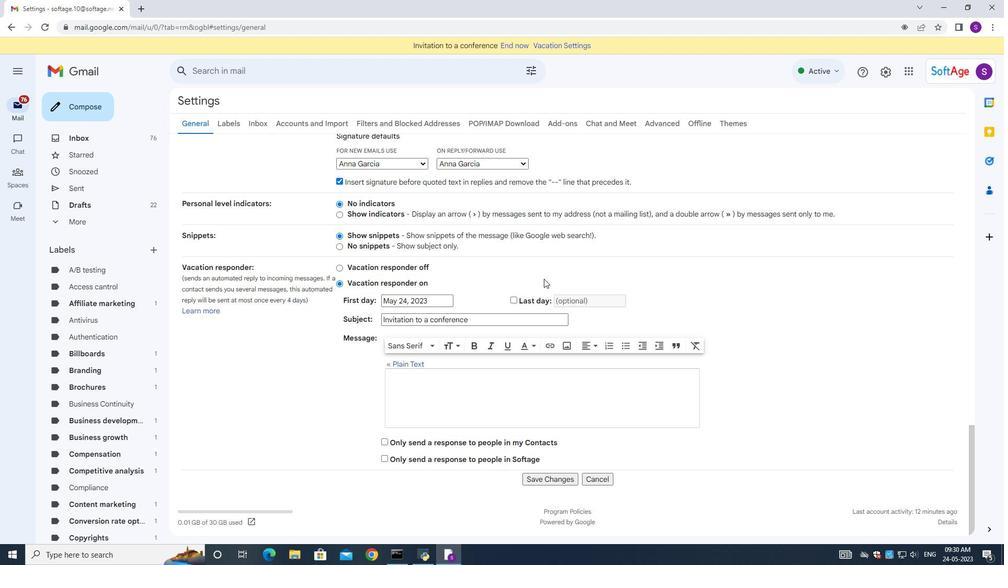 
Action: Mouse scrolled (541, 276) with delta (0, 0)
Screenshot: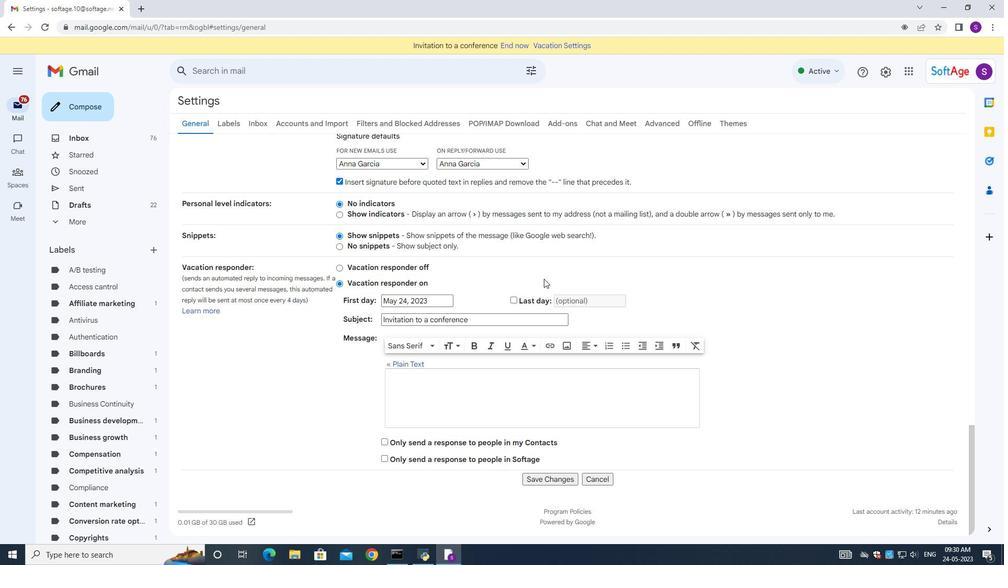 
Action: Mouse scrolled (541, 276) with delta (0, 0)
Screenshot: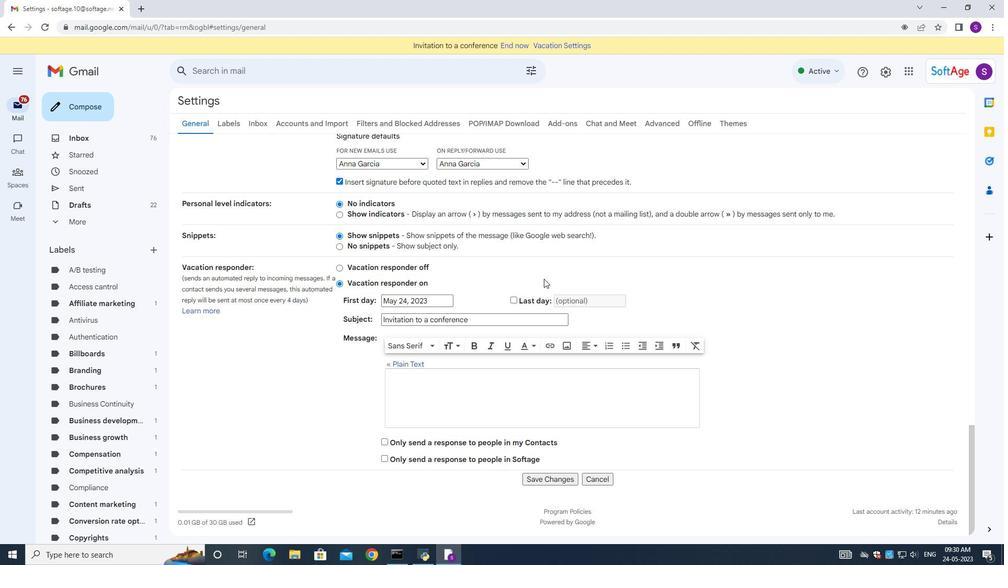 
Action: Mouse scrolled (541, 276) with delta (0, 0)
Screenshot: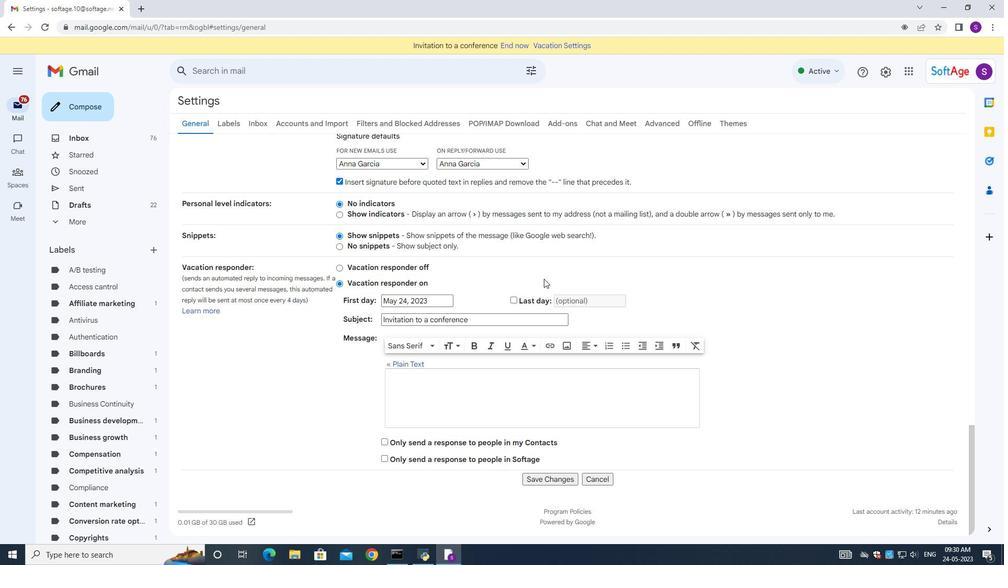 
Action: Mouse scrolled (541, 276) with delta (0, 0)
Screenshot: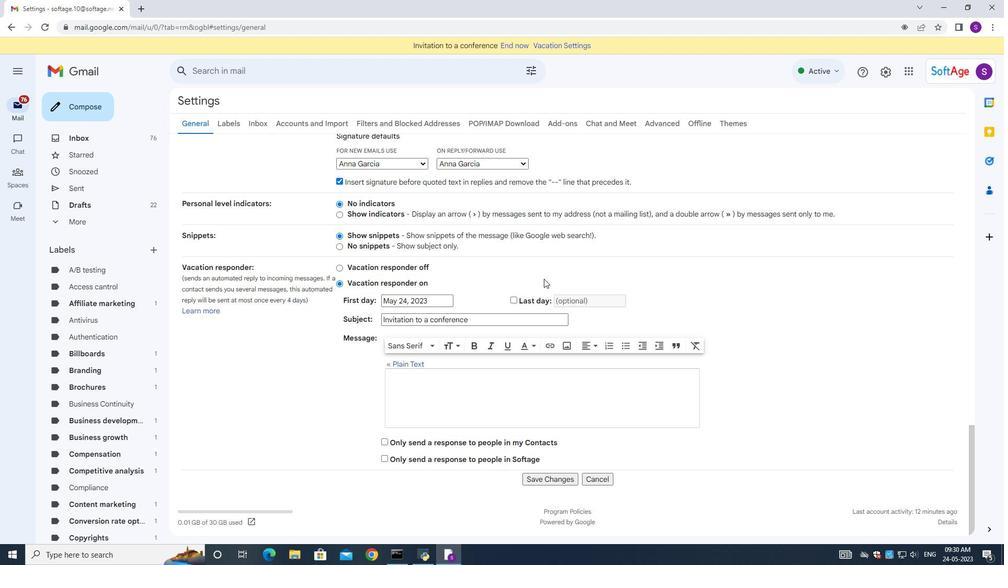 
Action: Mouse scrolled (541, 275) with delta (0, 0)
Screenshot: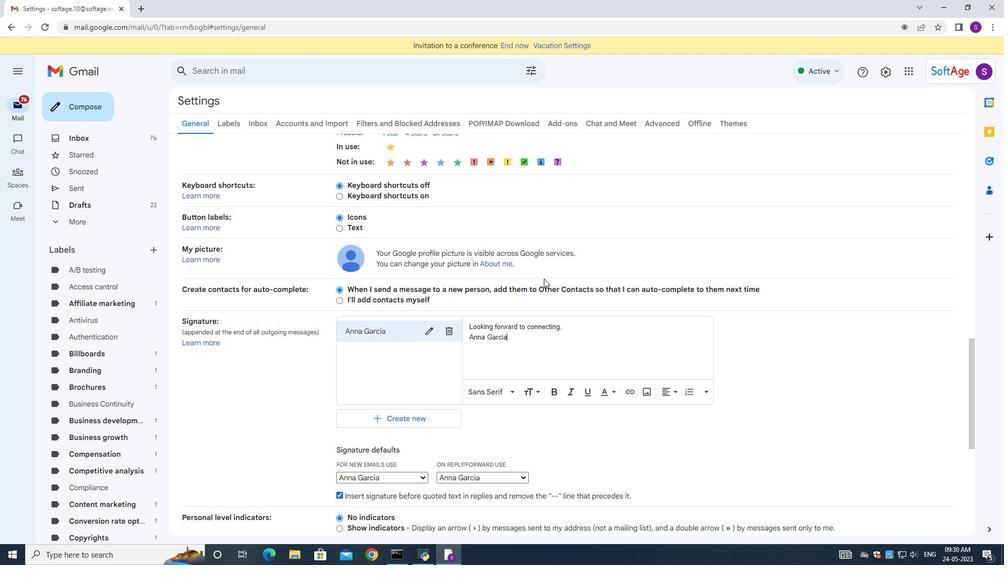 
Action: Mouse scrolled (541, 275) with delta (0, 0)
Screenshot: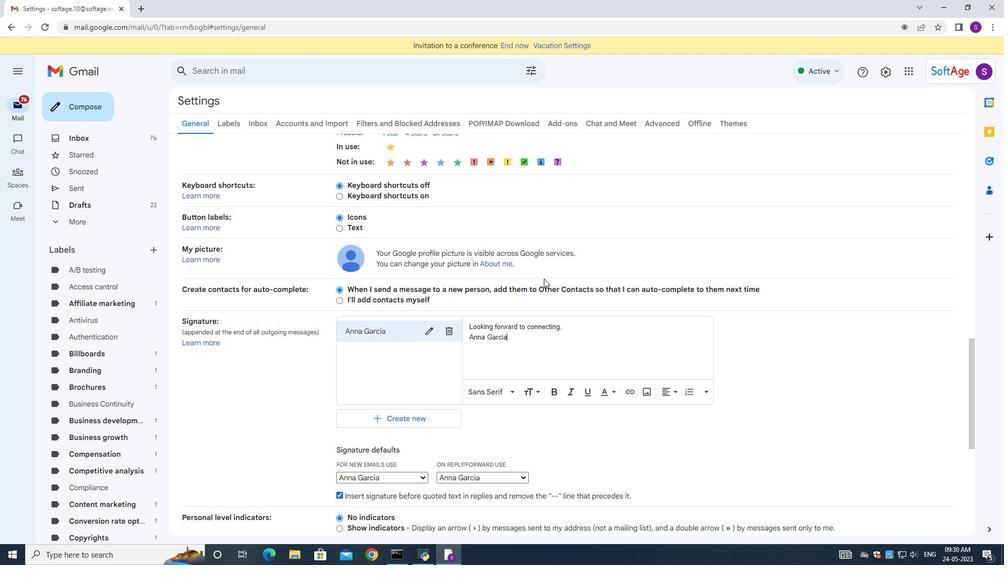 
Action: Mouse scrolled (541, 275) with delta (0, 0)
Screenshot: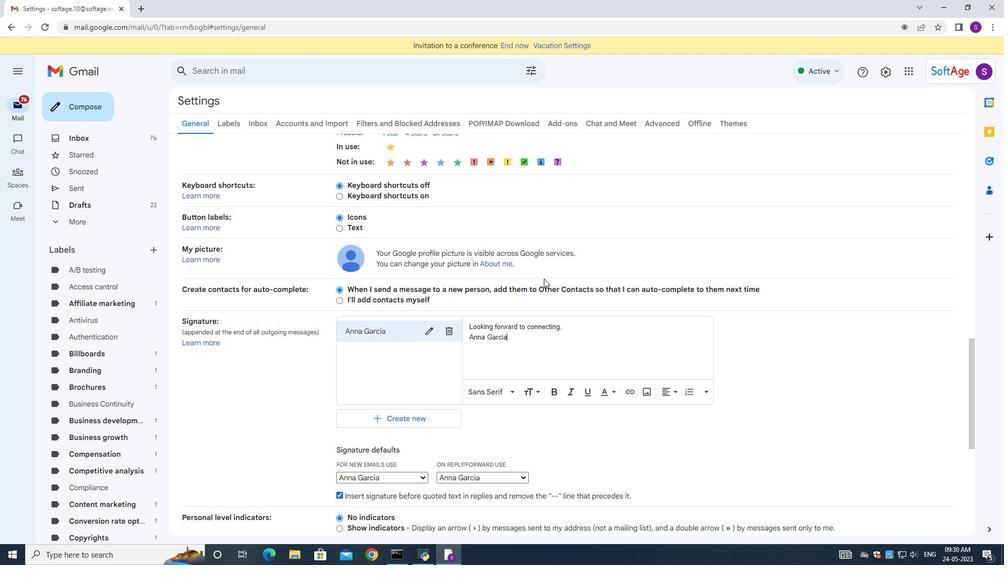 
Action: Mouse scrolled (541, 275) with delta (0, 0)
Screenshot: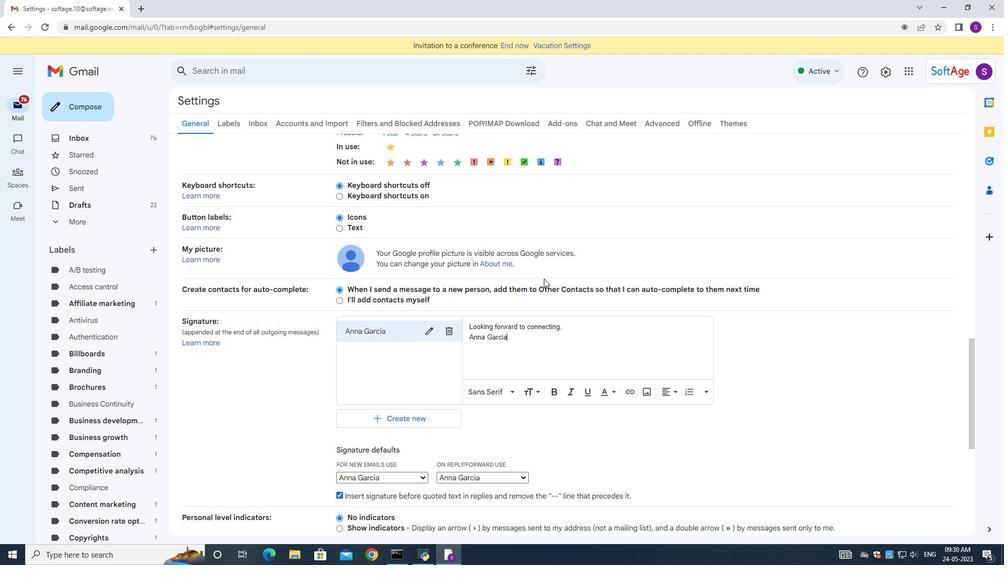 
Action: Mouse scrolled (541, 275) with delta (0, 0)
Screenshot: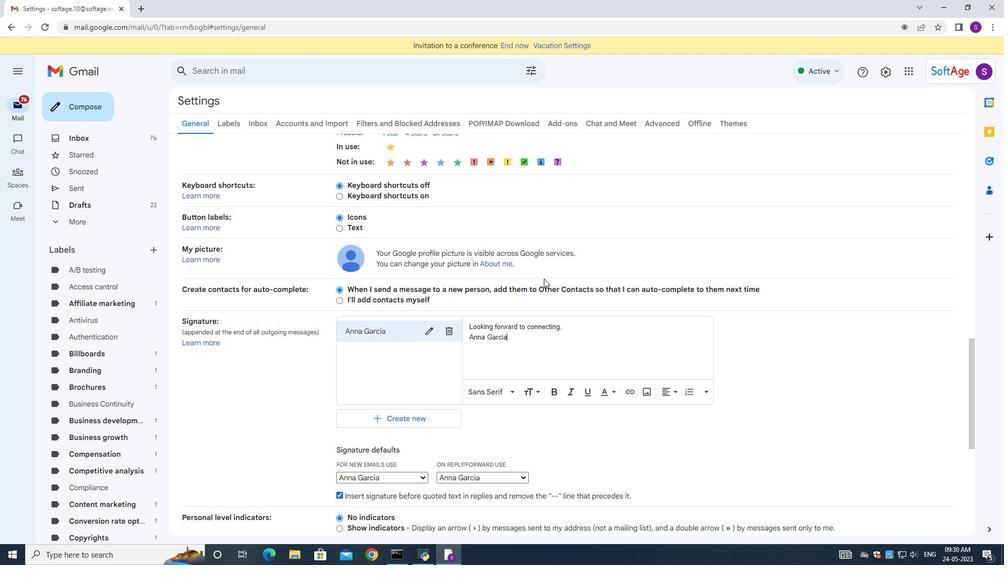
Action: Mouse scrolled (541, 275) with delta (0, 0)
Screenshot: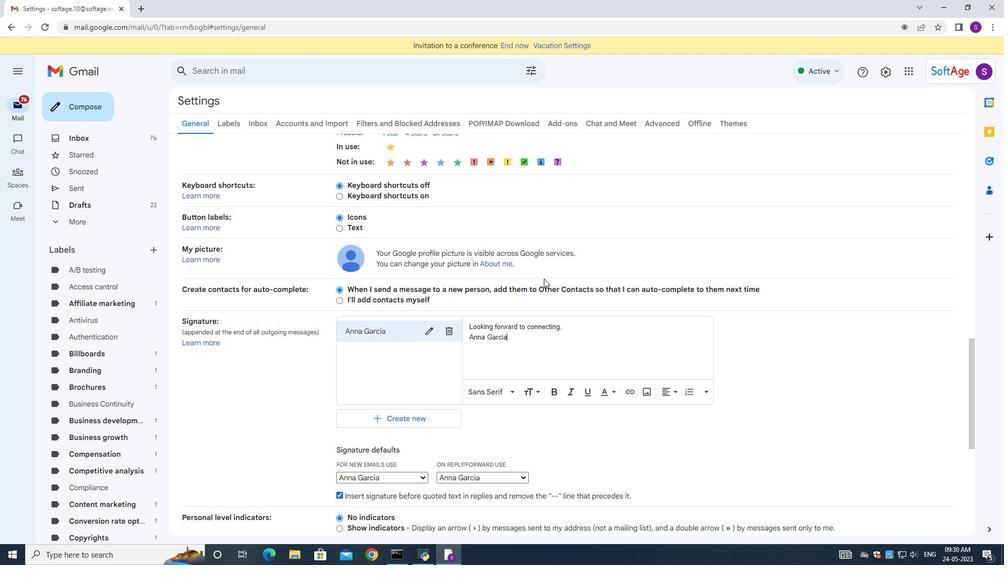 
Action: Mouse moved to (540, 276)
Screenshot: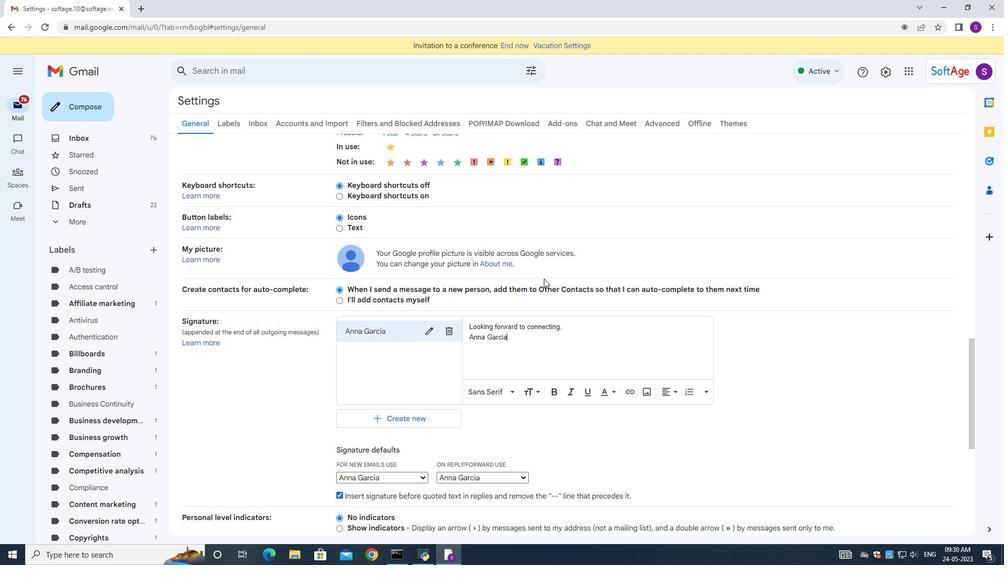 
Action: Mouse scrolled (540, 275) with delta (0, 0)
Screenshot: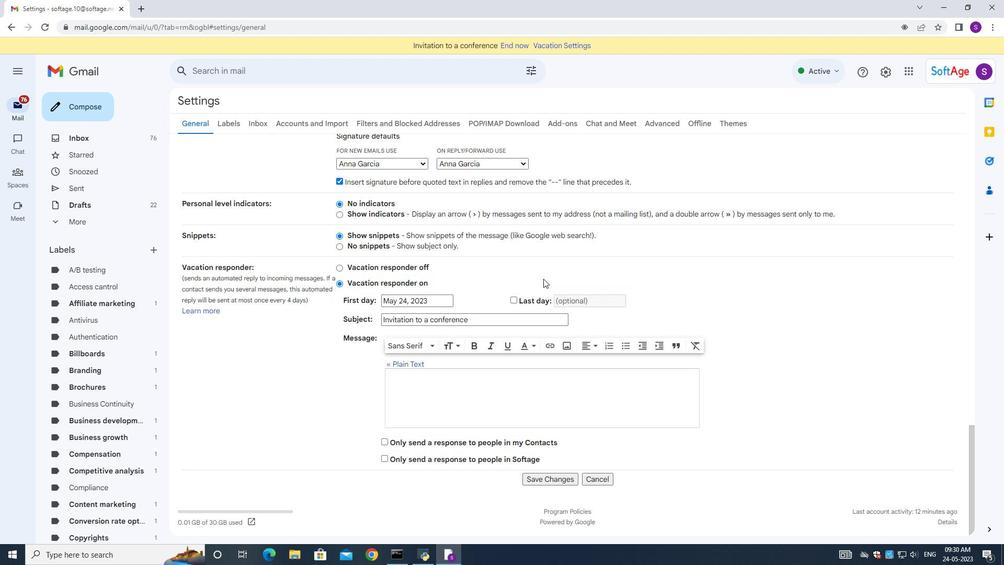 
Action: Mouse scrolled (540, 275) with delta (0, 0)
Screenshot: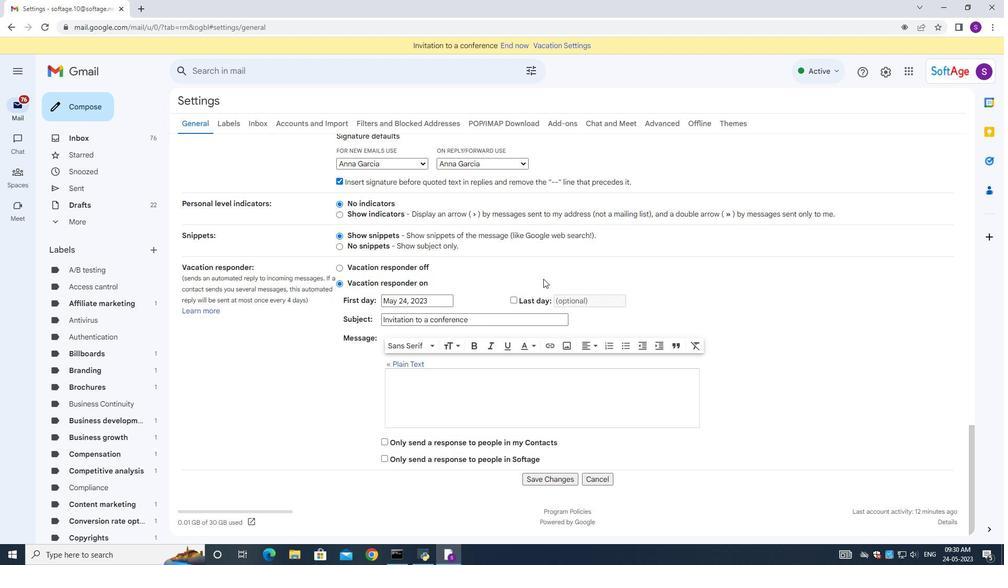 
Action: Mouse scrolled (540, 275) with delta (0, 0)
Screenshot: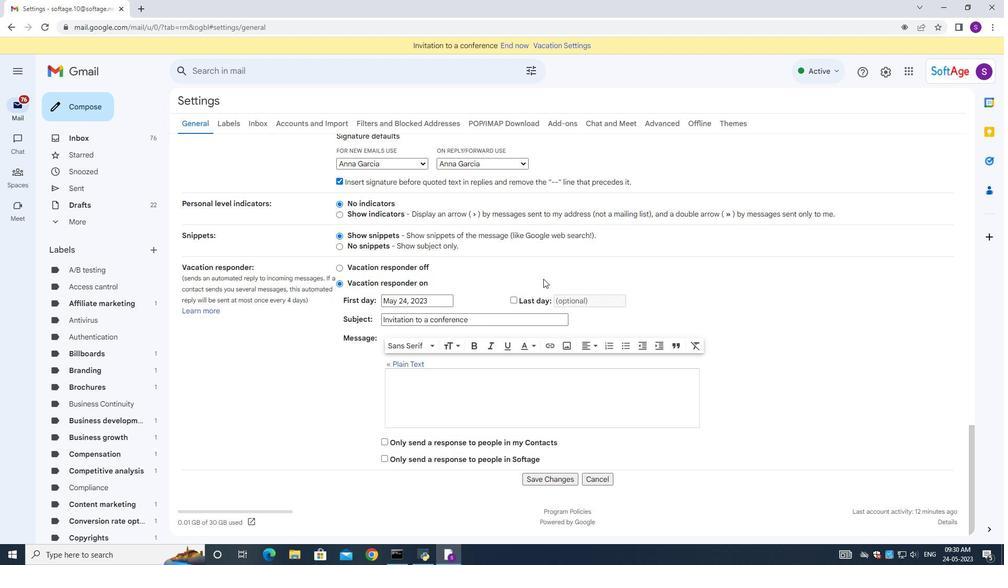
Action: Mouse scrolled (540, 275) with delta (0, 0)
Screenshot: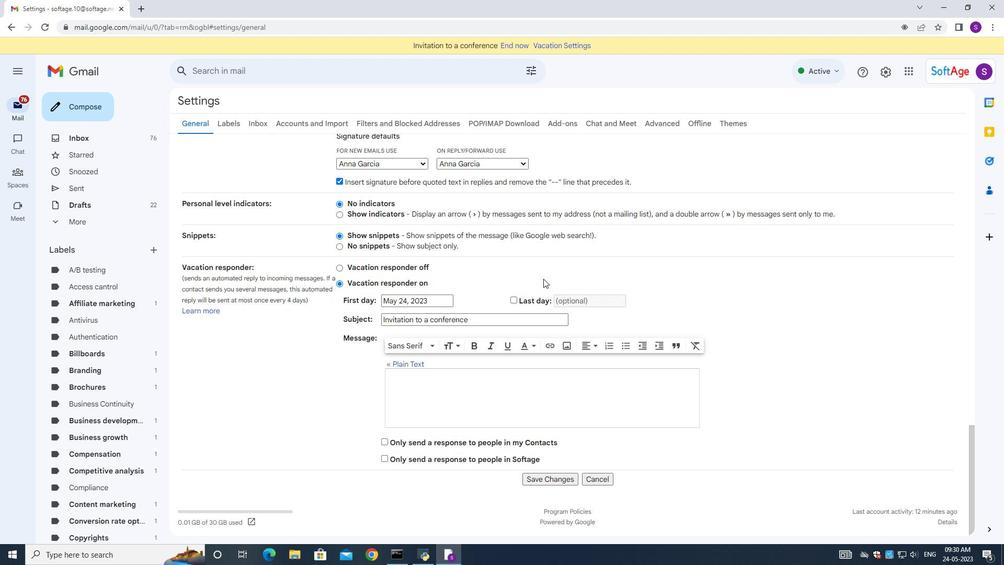 
Action: Mouse scrolled (540, 275) with delta (0, 0)
Screenshot: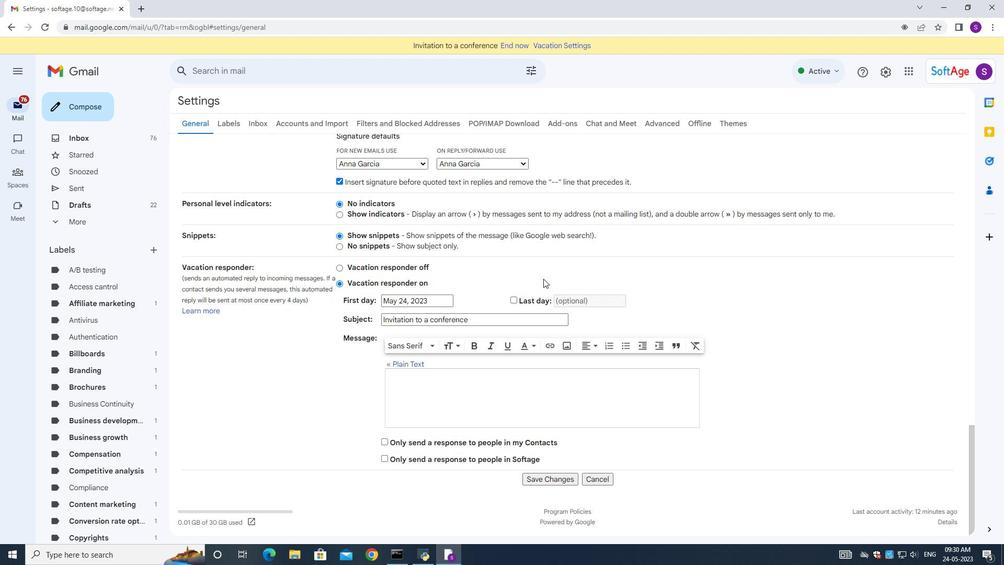 
Action: Mouse scrolled (540, 275) with delta (0, 0)
Screenshot: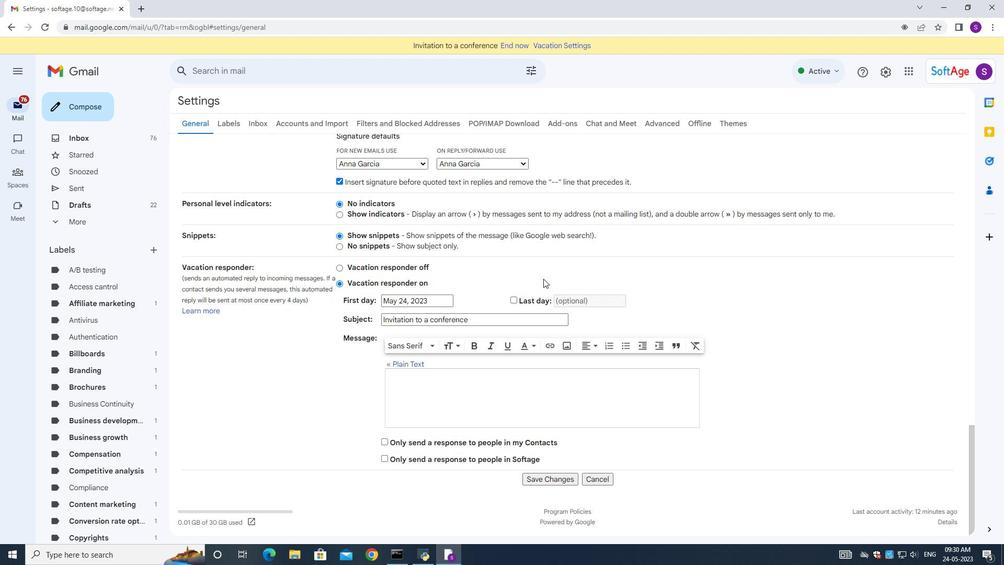 
Action: Mouse moved to (543, 474)
Screenshot: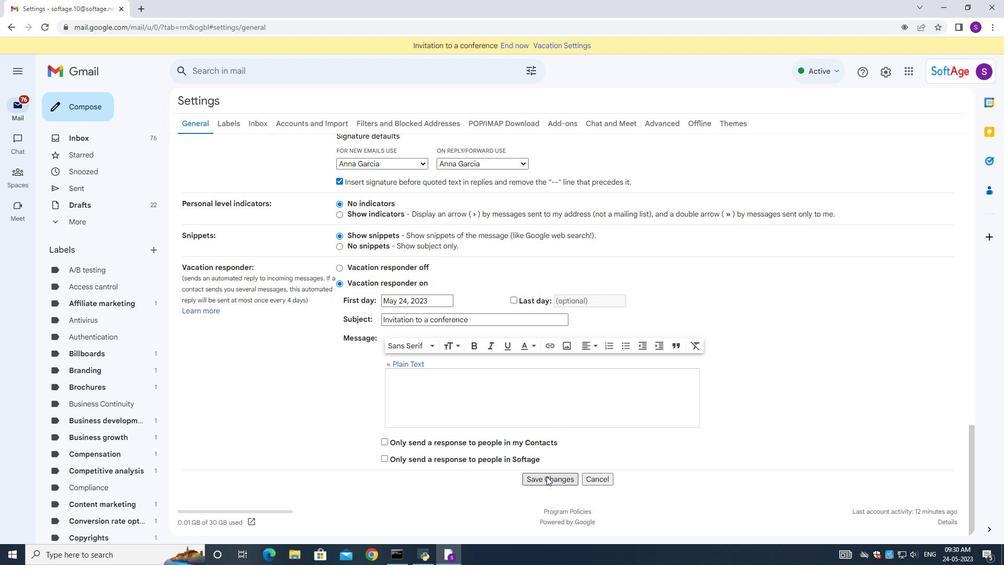 
Action: Mouse pressed left at (543, 474)
Screenshot: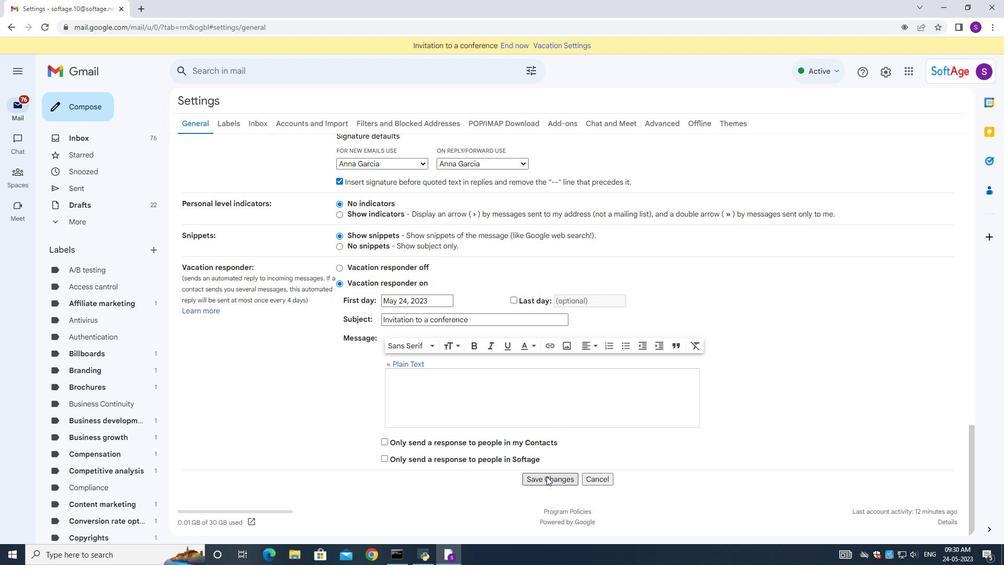 
Action: Mouse moved to (58, 107)
Screenshot: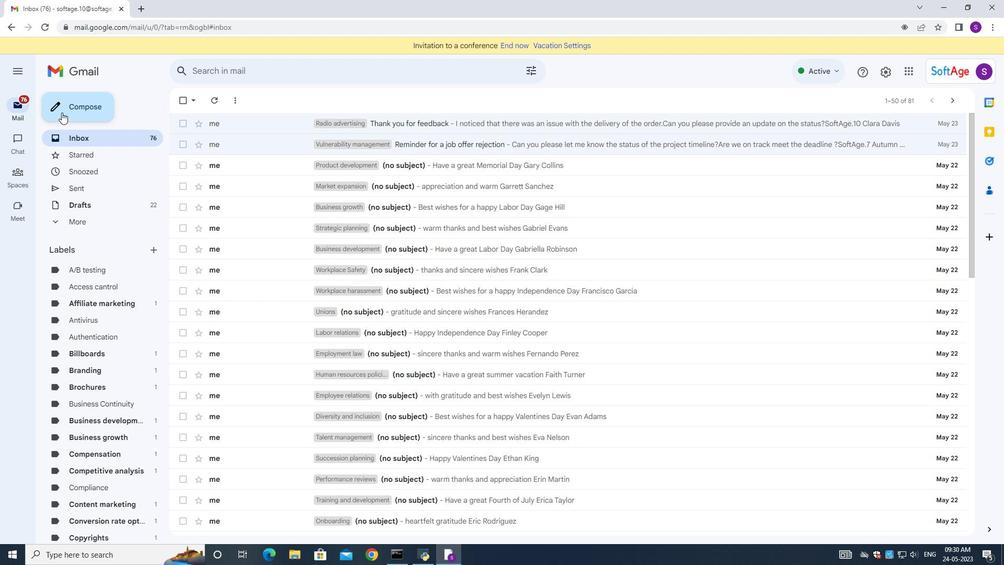 
Action: Mouse pressed left at (58, 107)
Screenshot: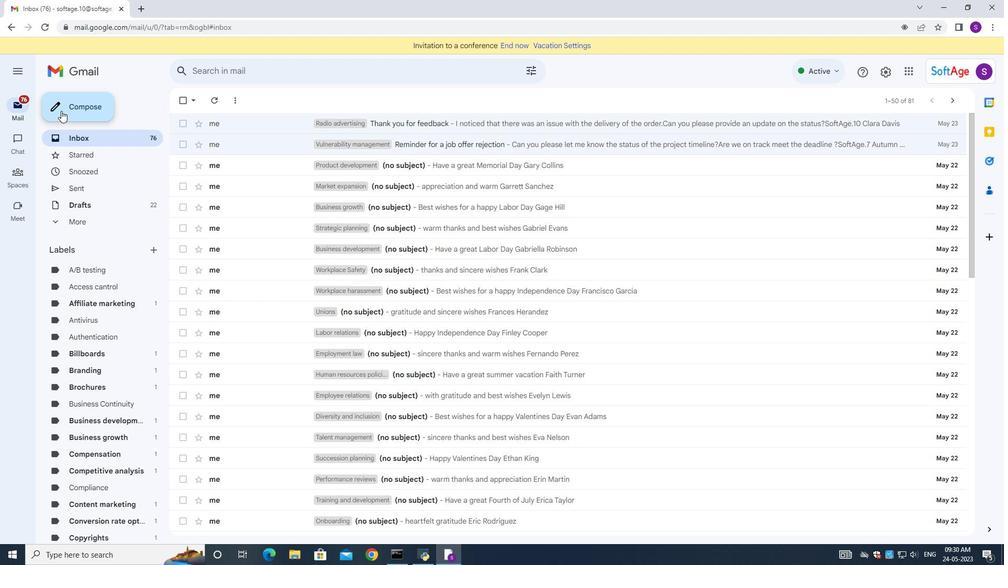 
Action: Mouse moved to (706, 287)
Screenshot: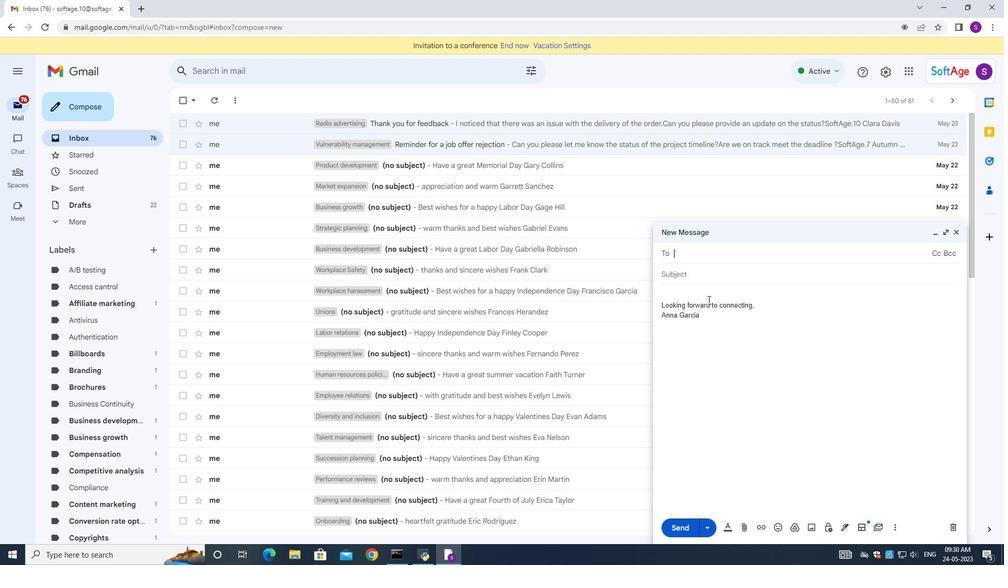 
Action: Key pressed <Key.shift>Softage.10<Key.shift>@softage.net
Screenshot: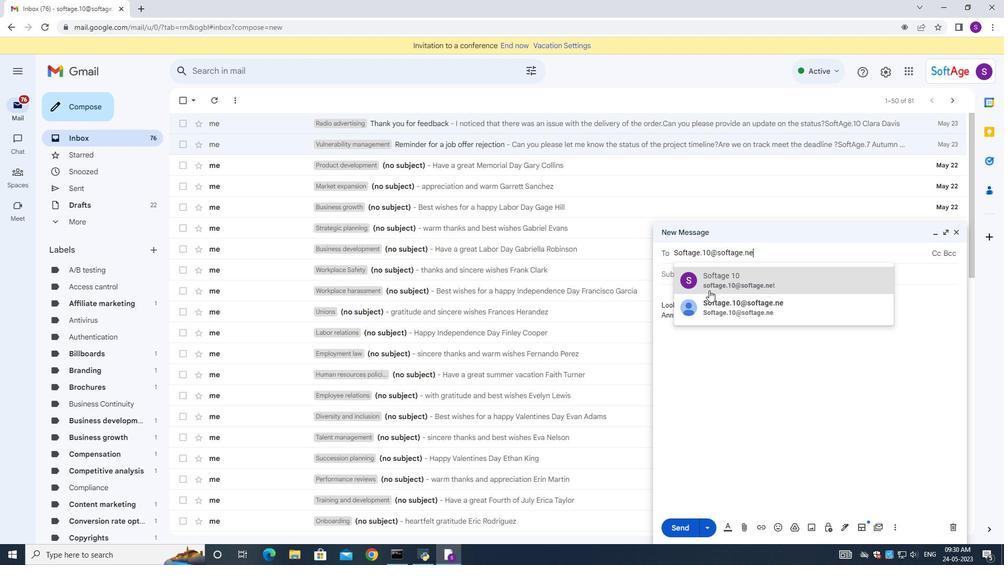 
Action: Mouse moved to (766, 280)
Screenshot: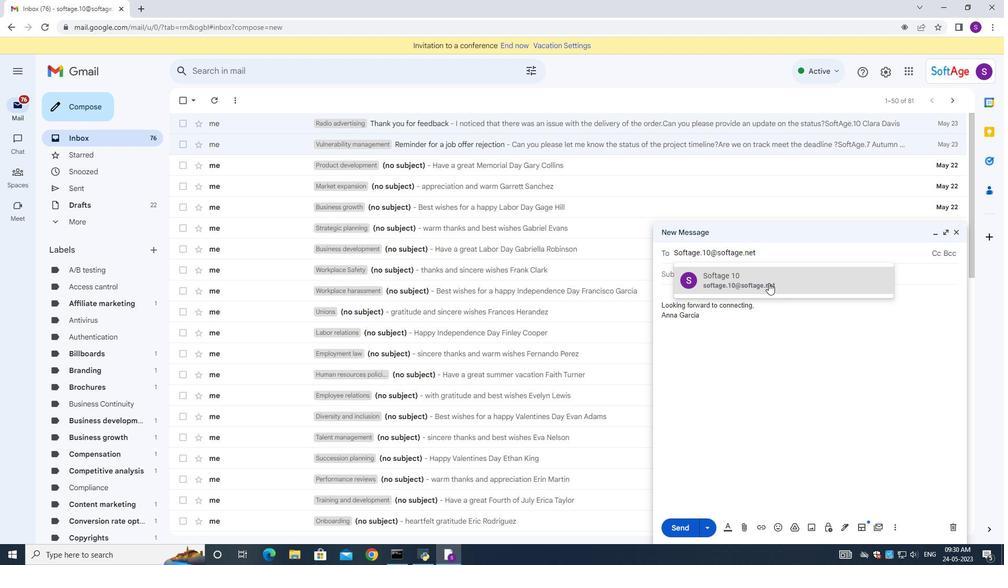 
Action: Mouse pressed left at (766, 280)
Screenshot: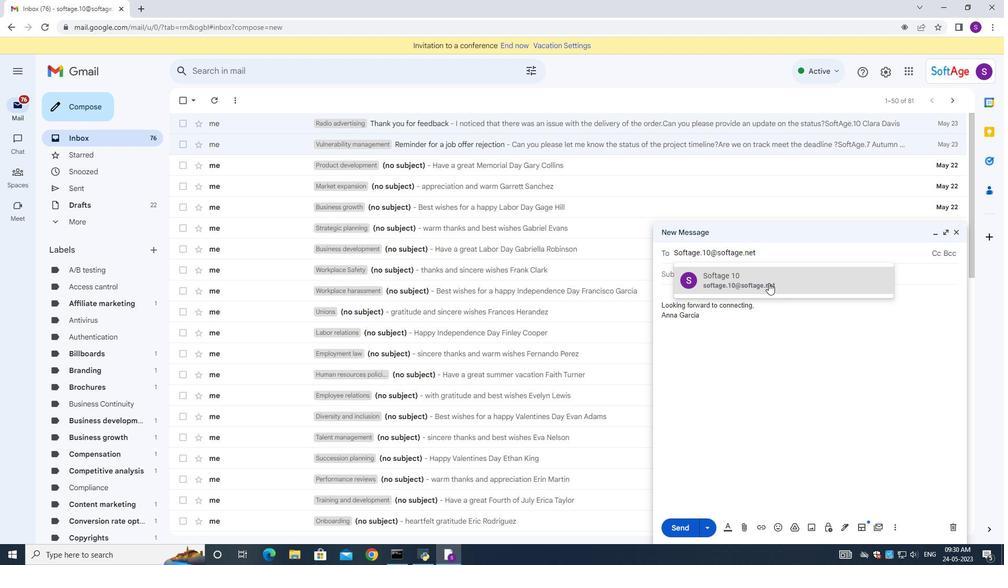 
Action: Mouse moved to (894, 522)
Screenshot: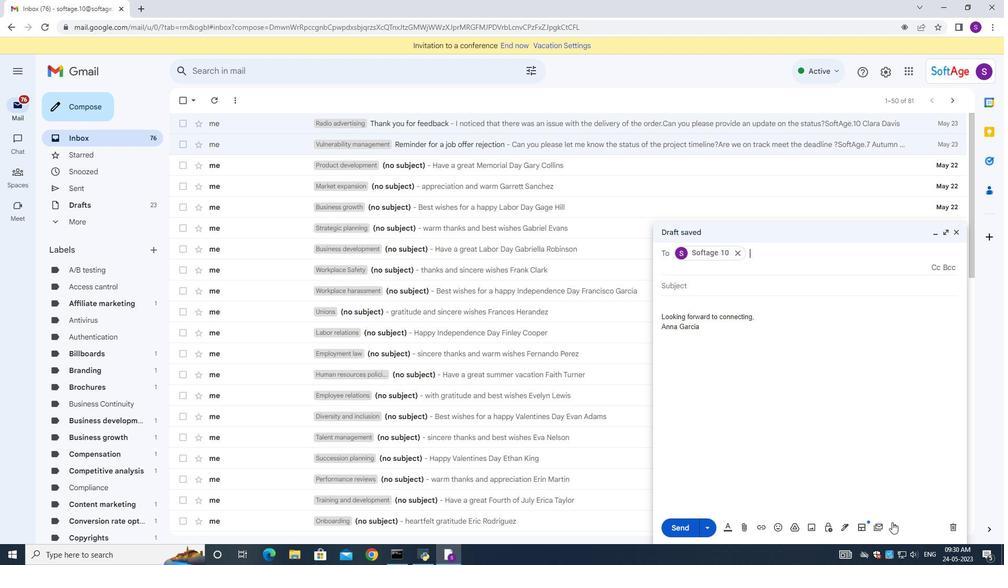 
Action: Mouse pressed left at (894, 522)
Screenshot: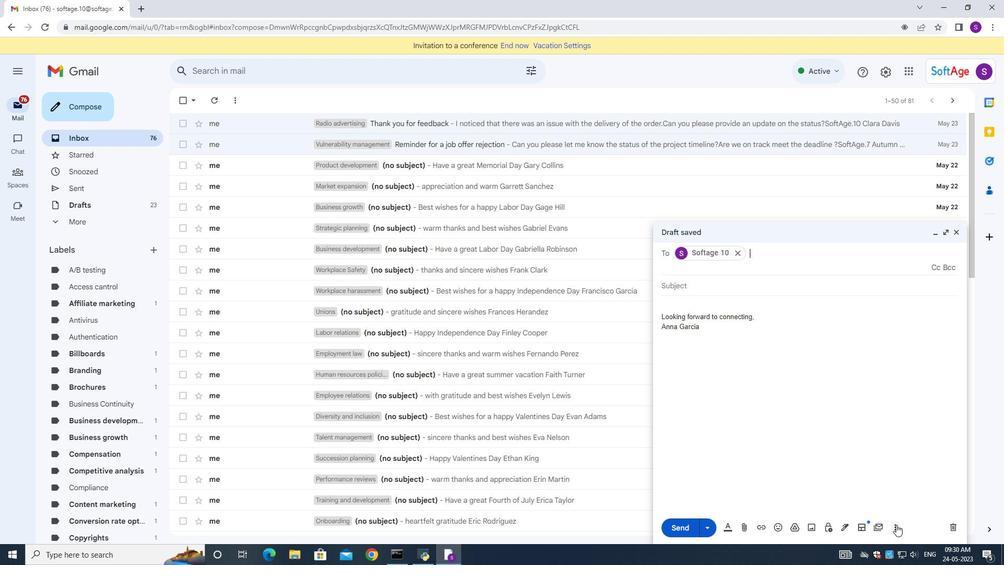 
Action: Mouse moved to (817, 427)
Screenshot: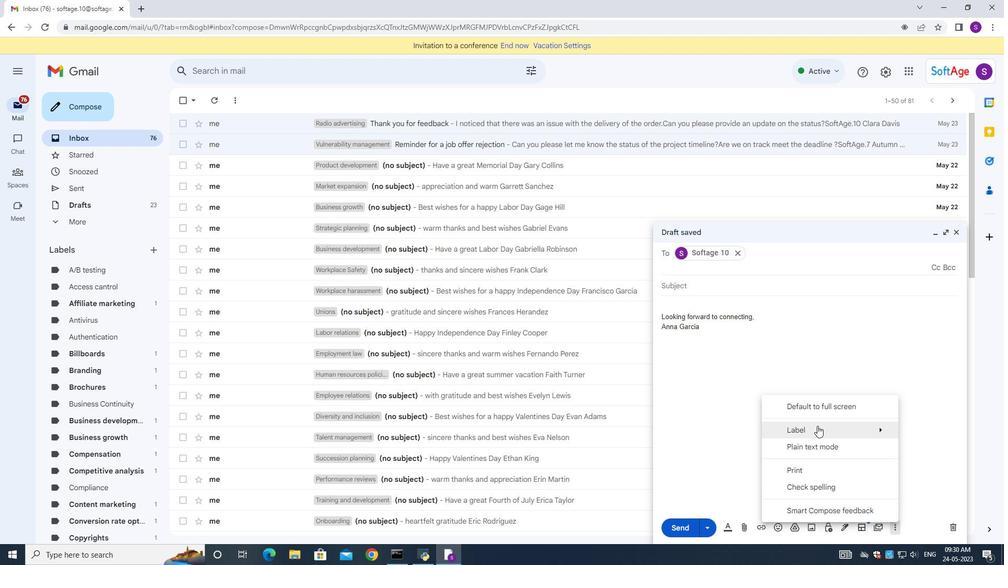 
Action: Mouse pressed left at (817, 427)
Screenshot: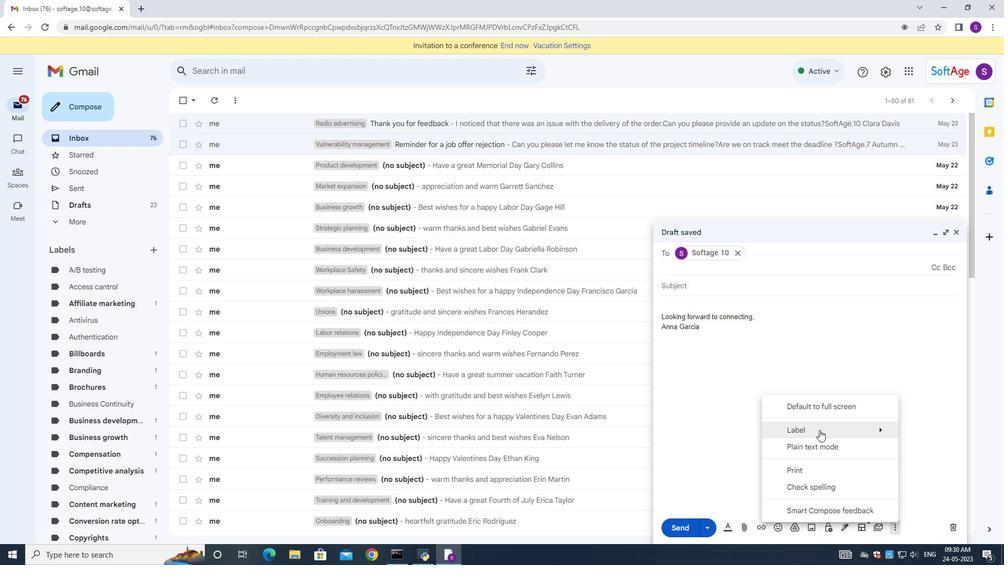
Action: Mouse moved to (670, 231)
Screenshot: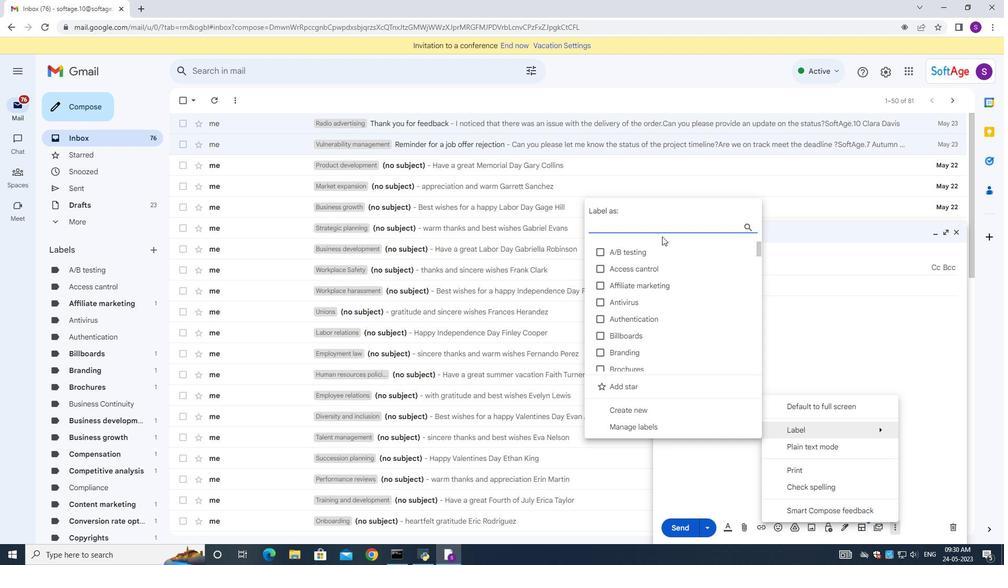
Action: Key pressed <Key.shift>Au
Screenshot: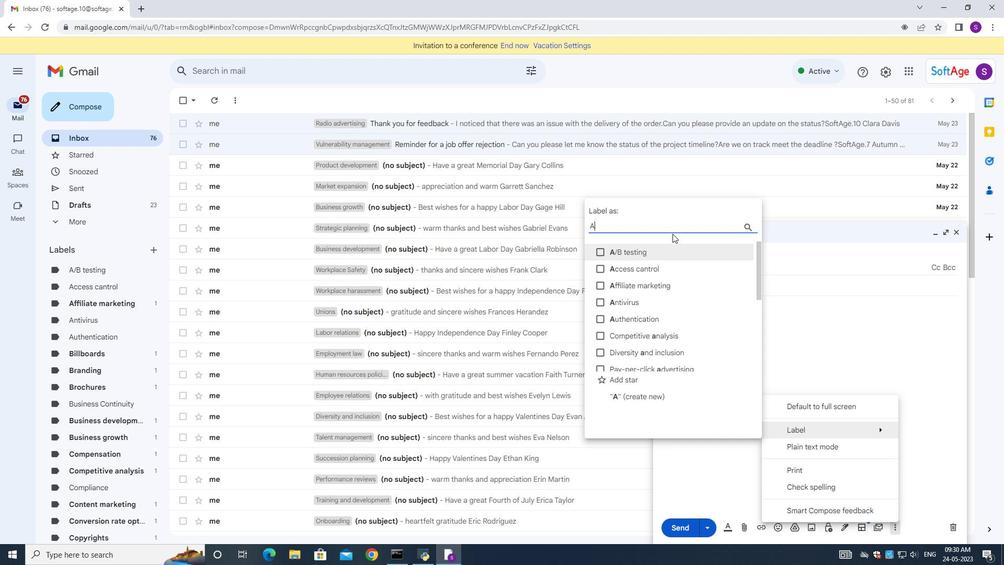 
Action: Mouse moved to (595, 246)
Screenshot: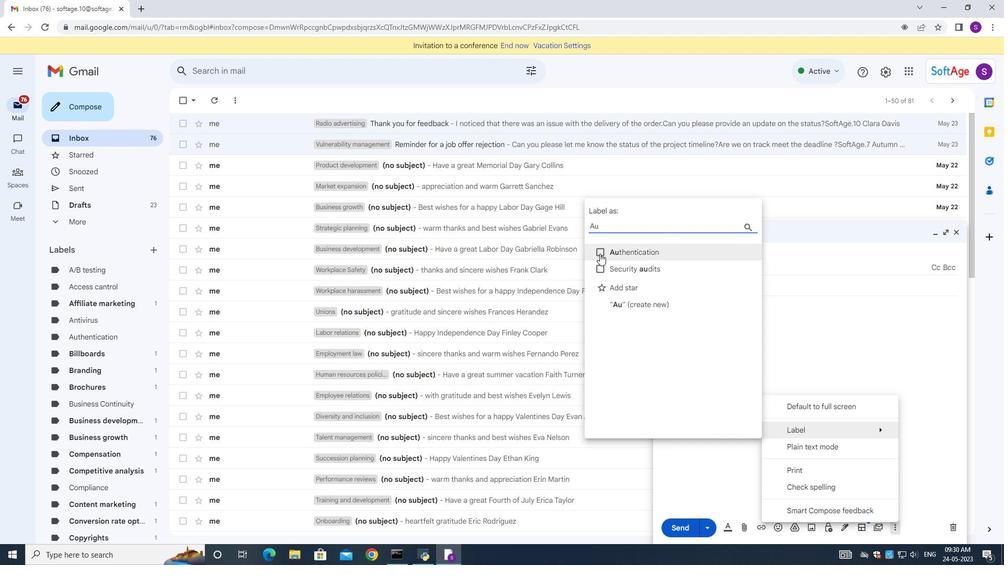 
Action: Mouse pressed left at (595, 246)
Screenshot: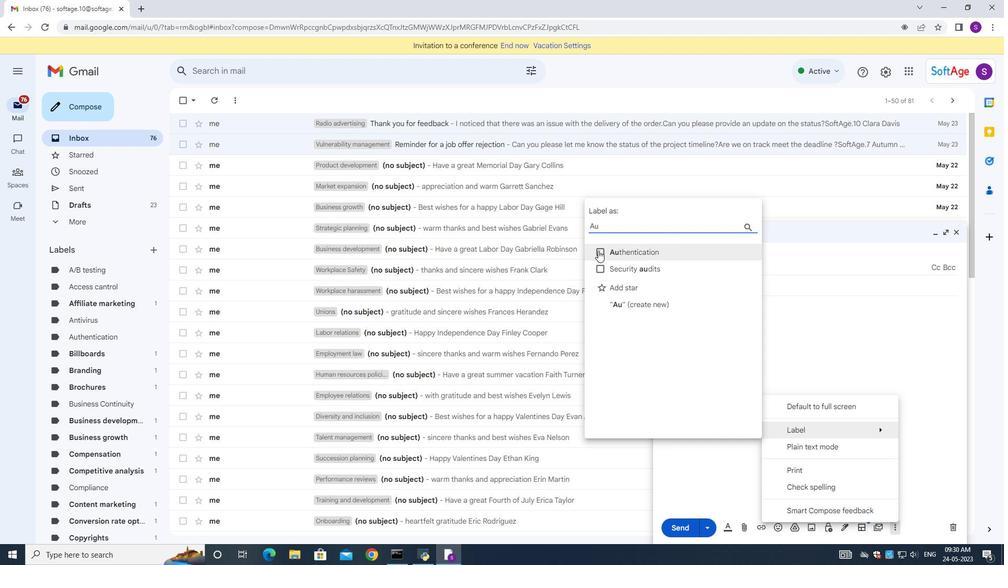 
Action: Mouse moved to (616, 306)
Screenshot: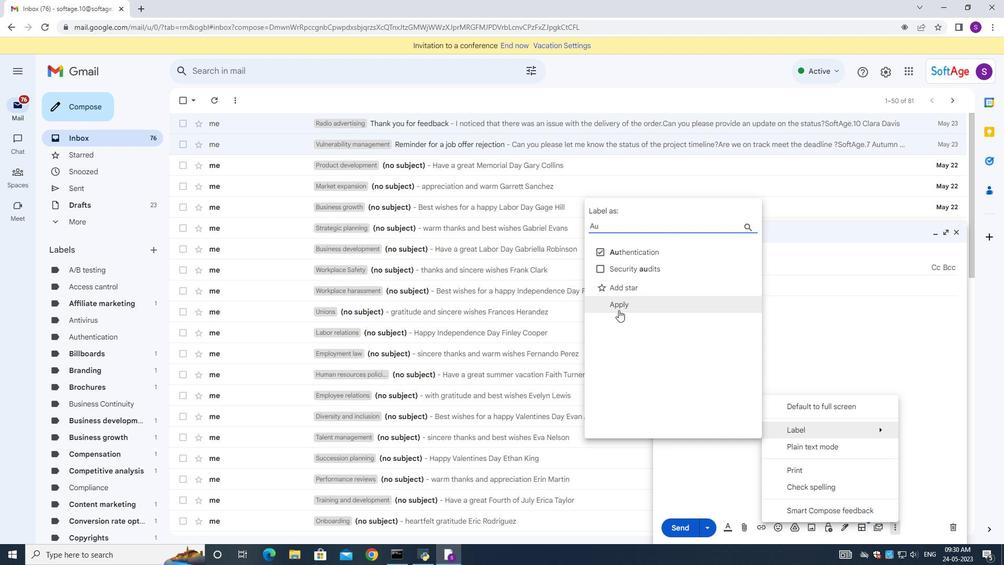 
Action: Mouse pressed left at (616, 306)
Screenshot: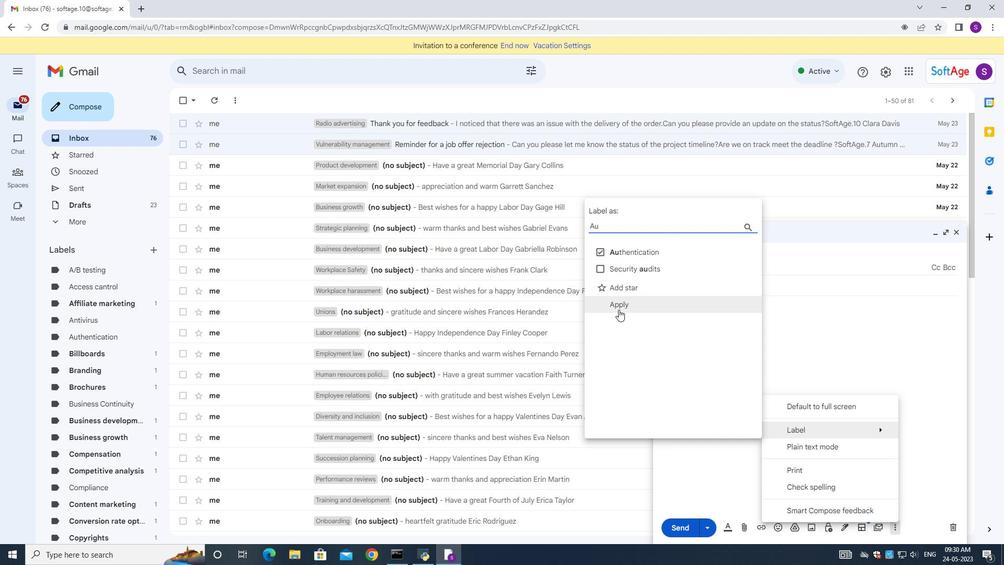
Action: Mouse moved to (722, 482)
Screenshot: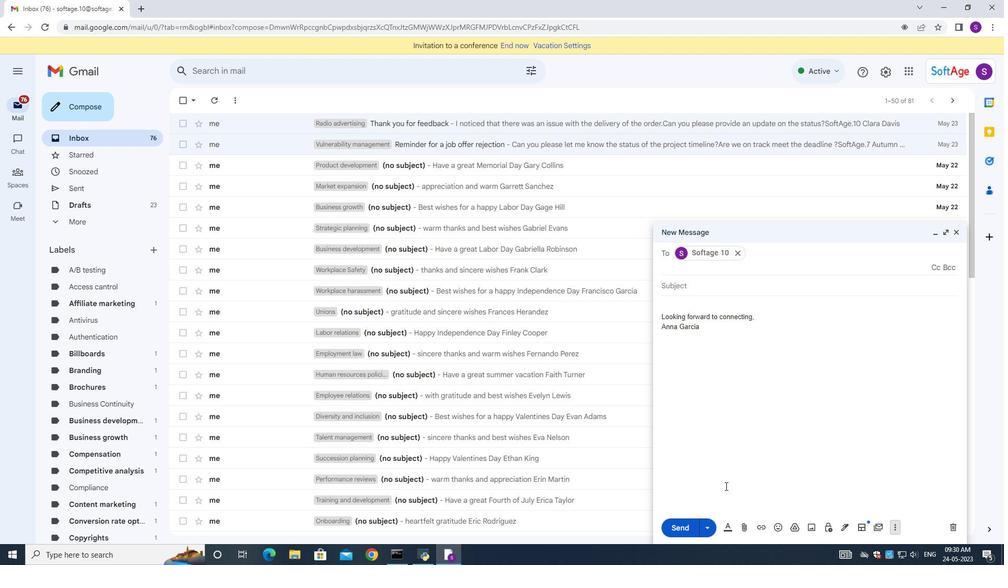 
